 Task: Look for space in Pointe-à-Pitre, Guadeloupe from 7th July, 2023 to 14th July, 2023 for 1 adult in price range Rs.6000 to Rs.14000. Place can be shared room with 1  bedroom having 1 bed and 1 bathroom. Property type can be house, flat, guest house, hotel. Amenities needed are: wifi, washing machine. Booking option can be shelf check-in. Required host language is English.
Action: Mouse moved to (397, 53)
Screenshot: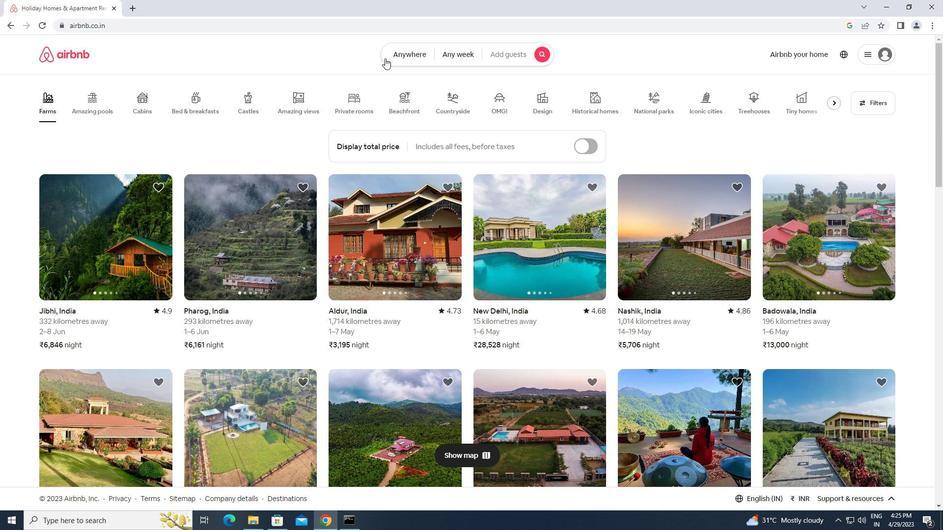 
Action: Mouse pressed left at (397, 53)
Screenshot: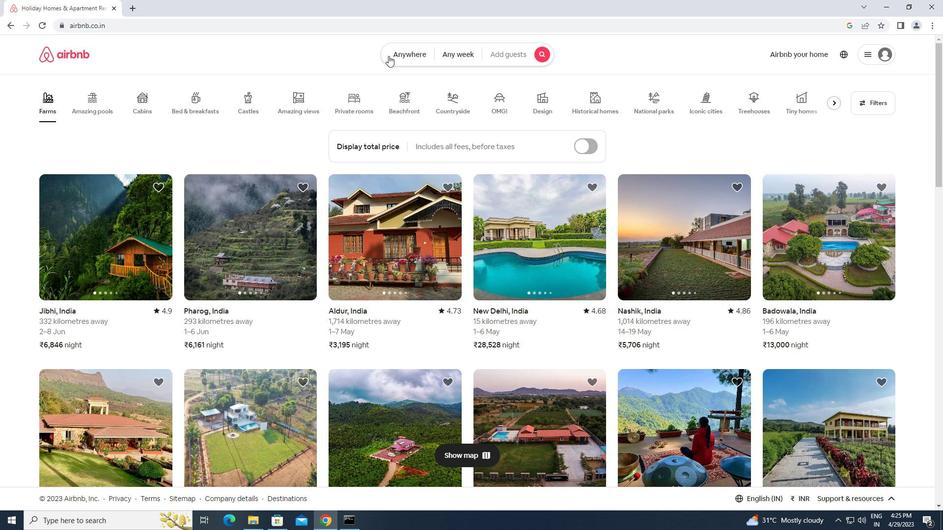 
Action: Mouse moved to (349, 88)
Screenshot: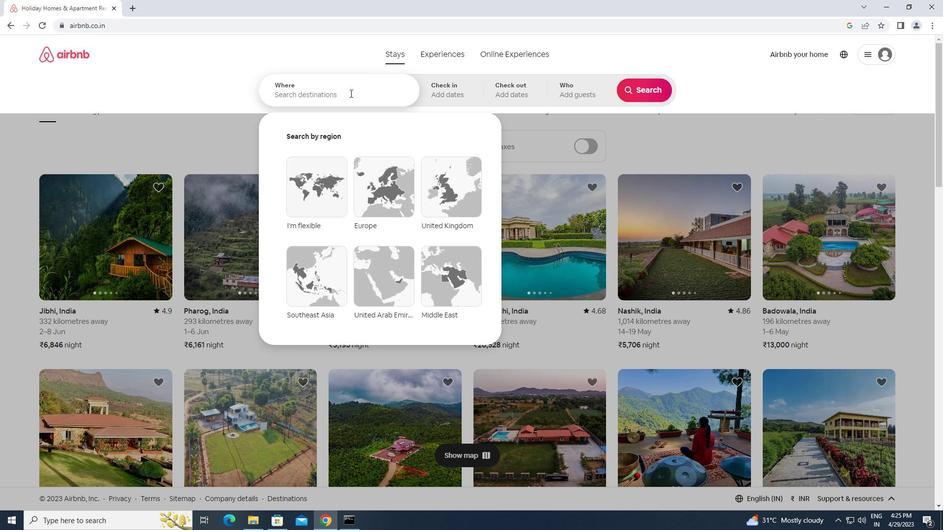 
Action: Mouse pressed left at (349, 88)
Screenshot: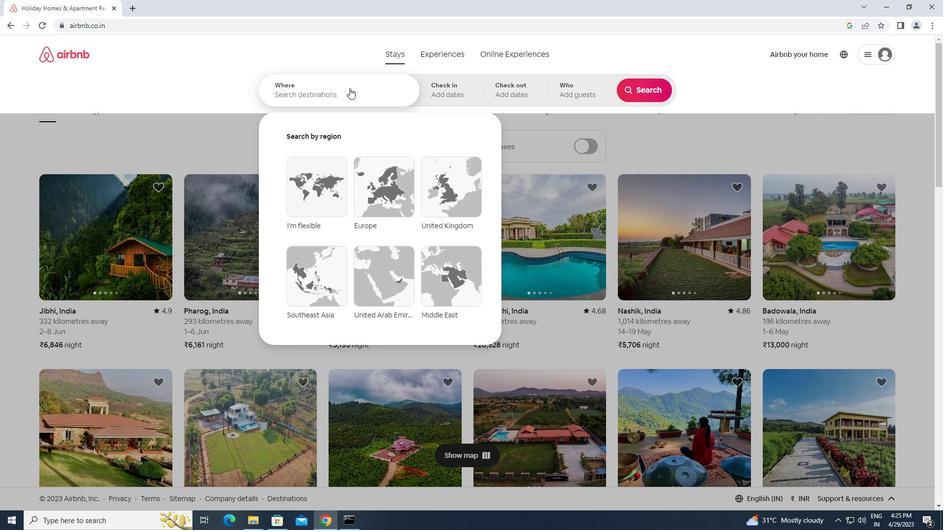 
Action: Key pressed p<Key.caps_lock>ointe-a-<Key.caps_lock>p<Key.caps_lock>itre,<Key.space><Key.caps_lock>g<Key.caps_lock>uadeloupe<Key.enter>
Screenshot: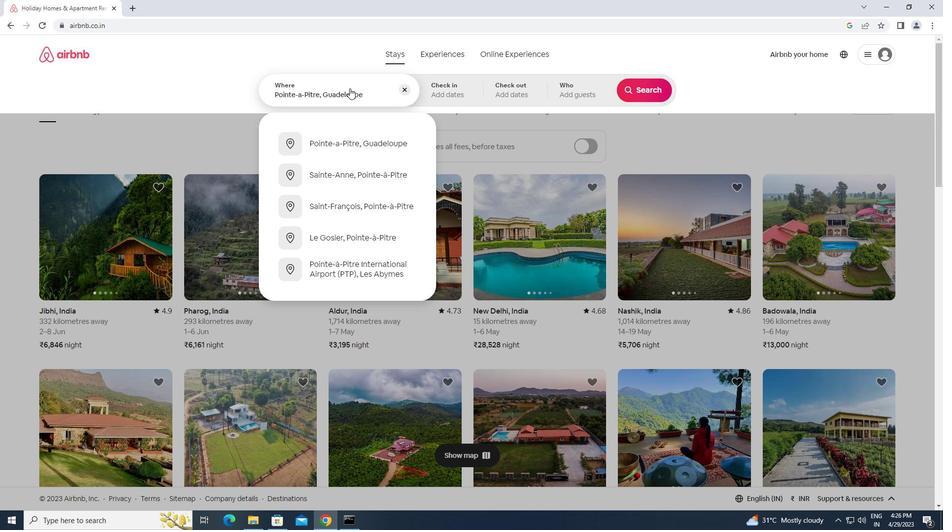 
Action: Mouse moved to (637, 166)
Screenshot: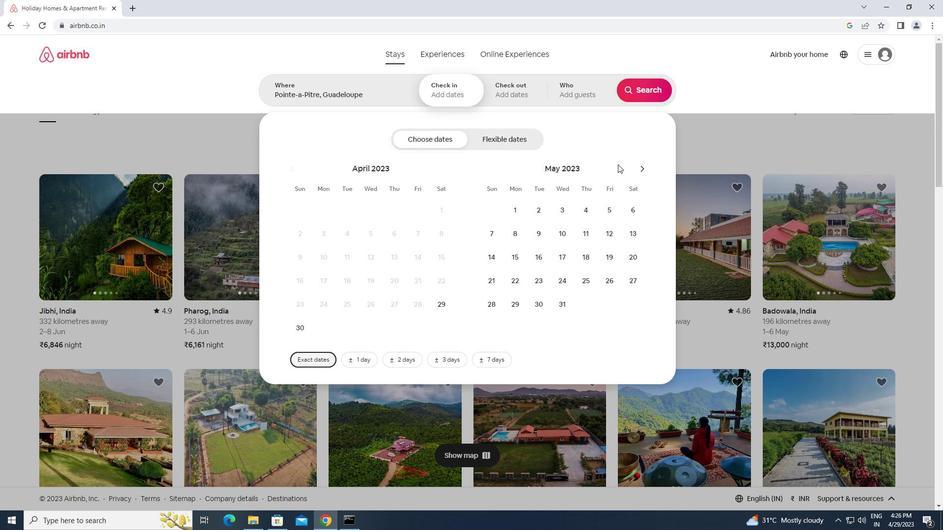 
Action: Mouse pressed left at (637, 166)
Screenshot: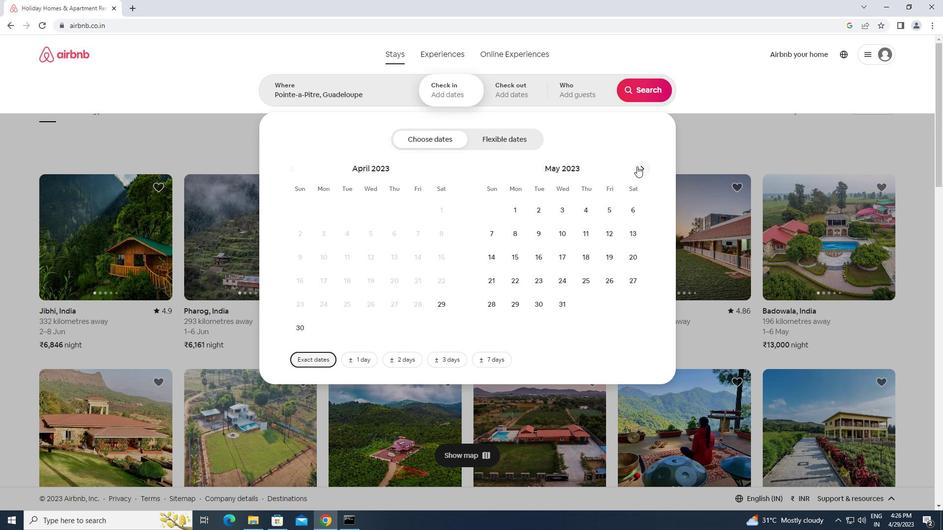 
Action: Mouse pressed left at (637, 166)
Screenshot: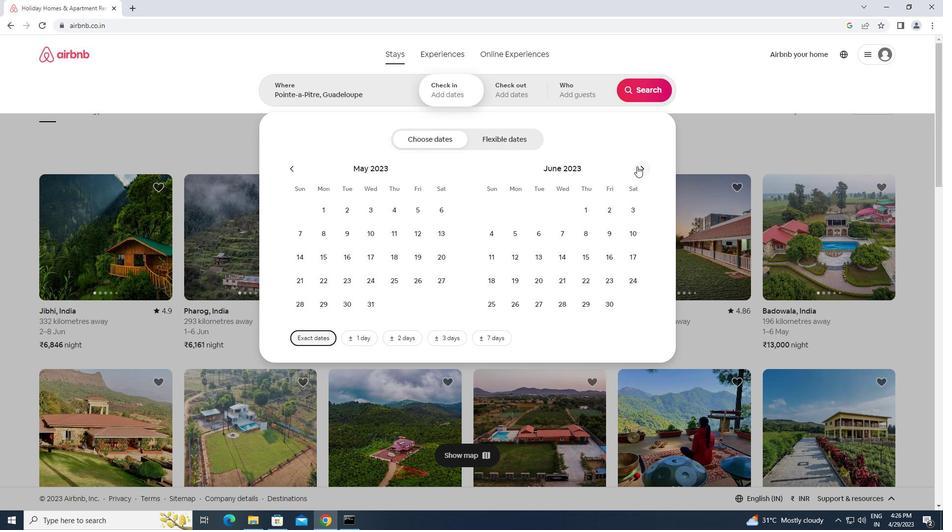 
Action: Mouse moved to (613, 232)
Screenshot: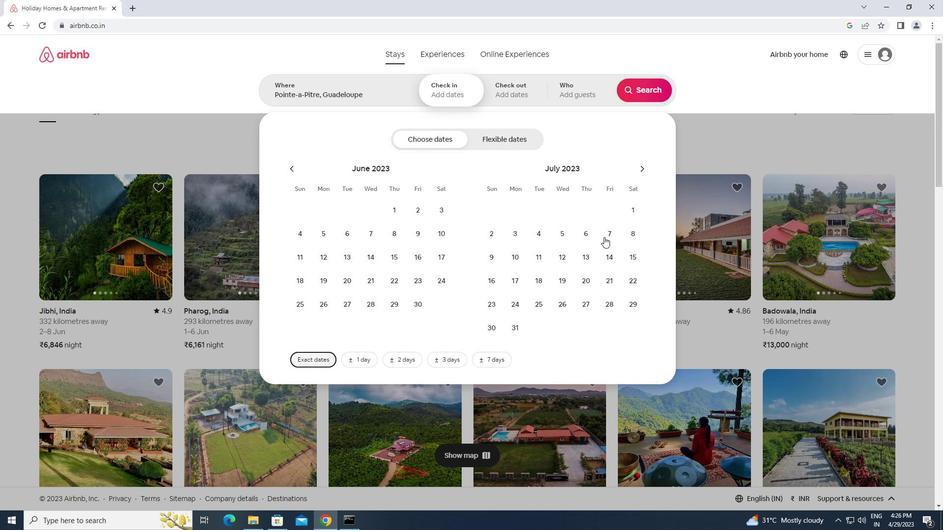 
Action: Mouse pressed left at (613, 232)
Screenshot: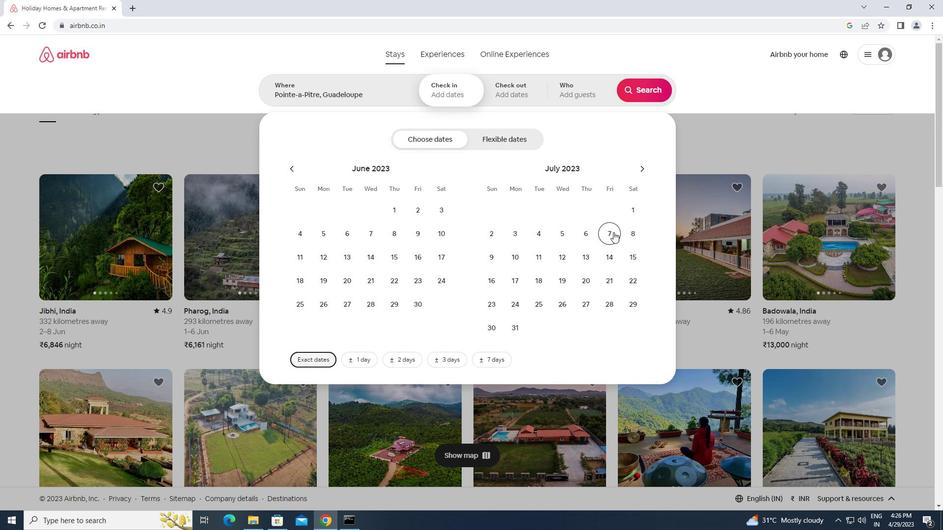 
Action: Mouse moved to (604, 258)
Screenshot: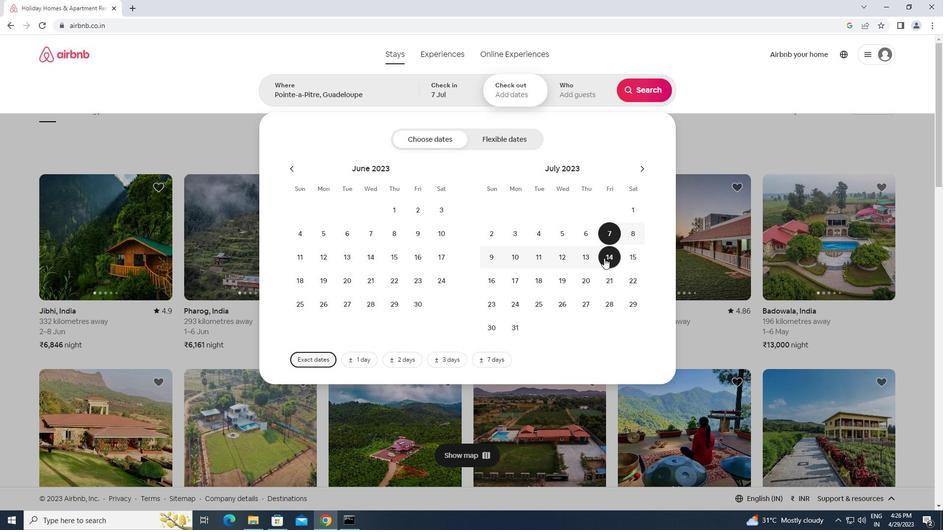 
Action: Mouse pressed left at (604, 258)
Screenshot: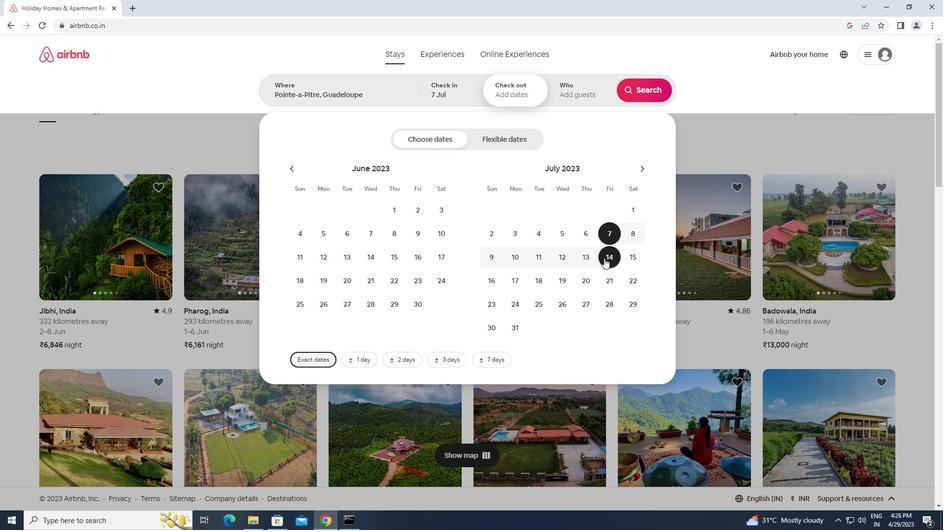 
Action: Mouse moved to (586, 89)
Screenshot: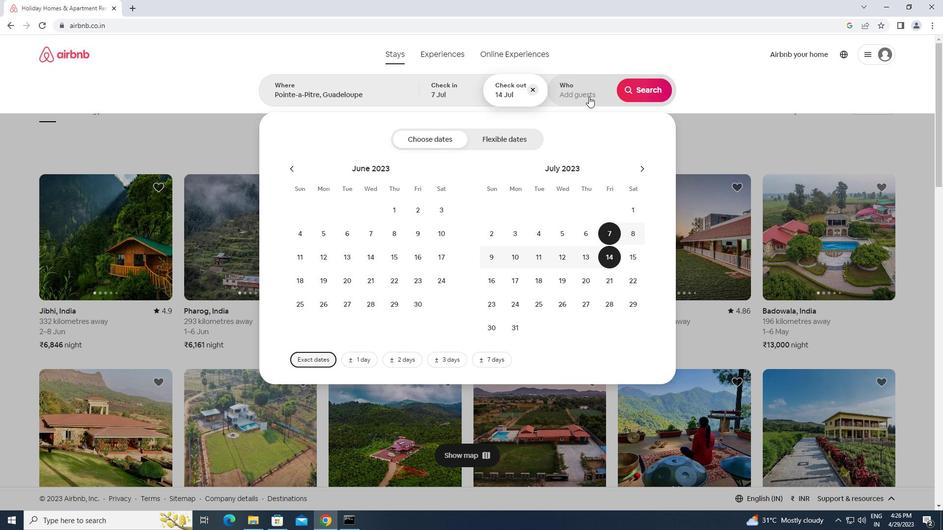 
Action: Mouse pressed left at (586, 89)
Screenshot: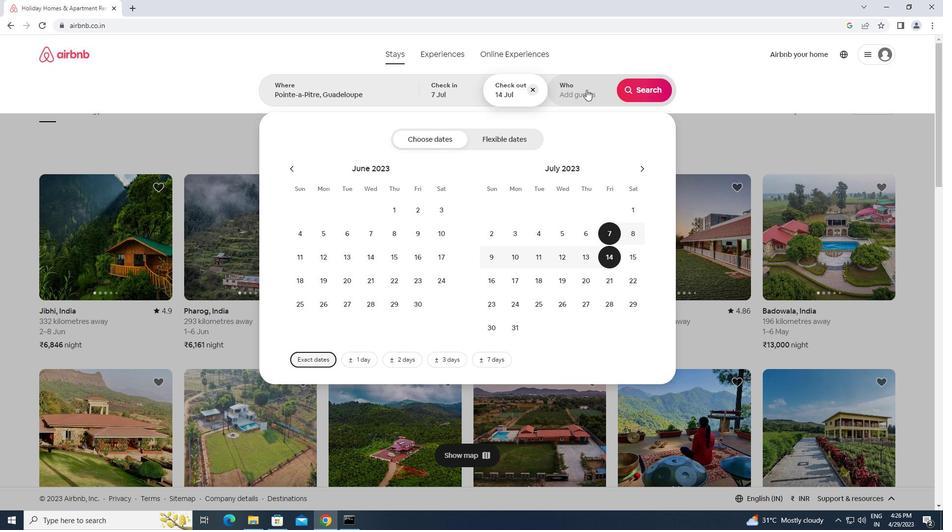 
Action: Mouse moved to (645, 141)
Screenshot: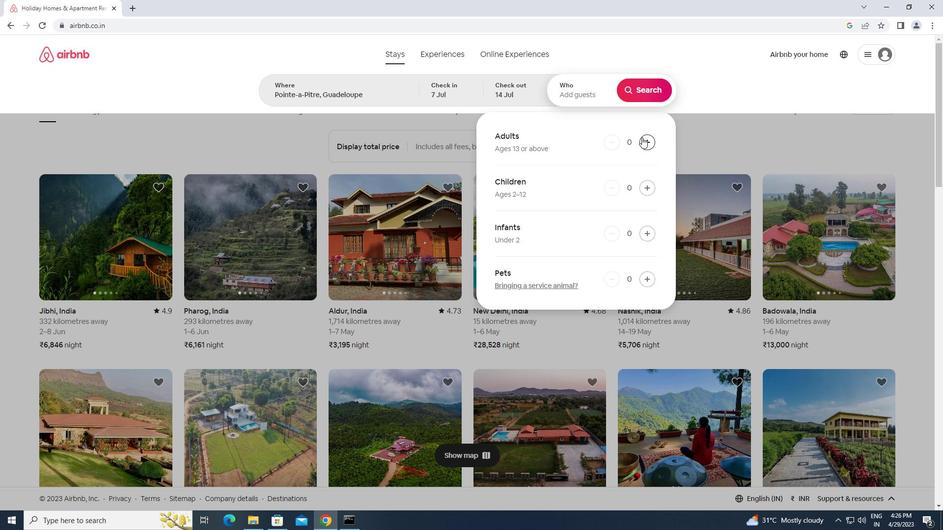 
Action: Mouse pressed left at (645, 141)
Screenshot: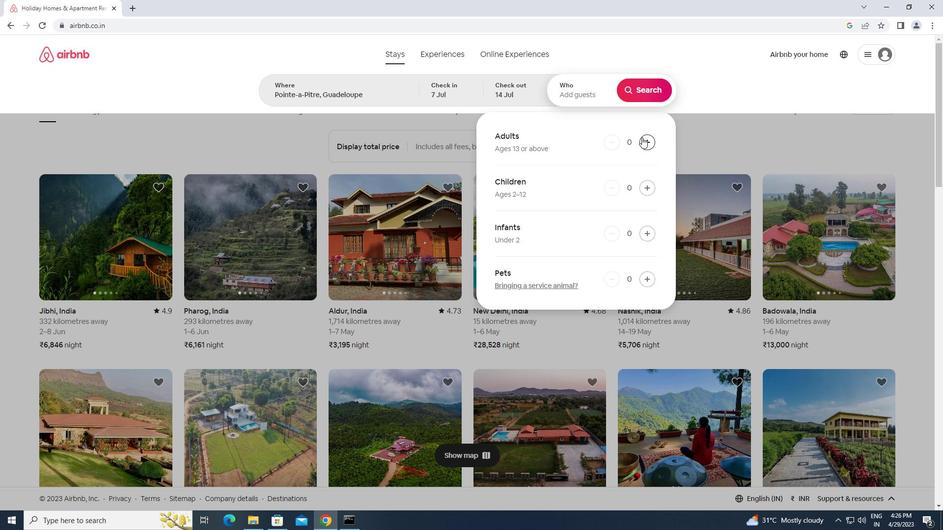
Action: Mouse moved to (641, 89)
Screenshot: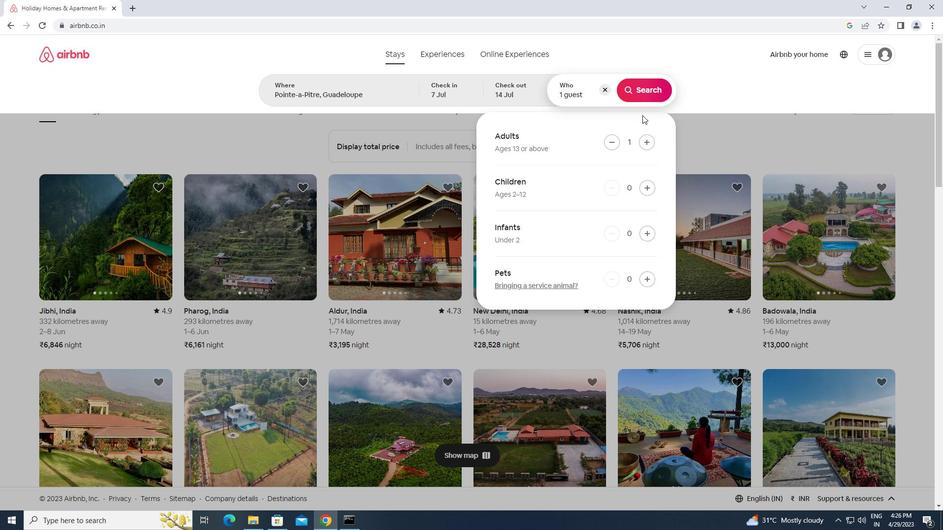 
Action: Mouse pressed left at (641, 89)
Screenshot: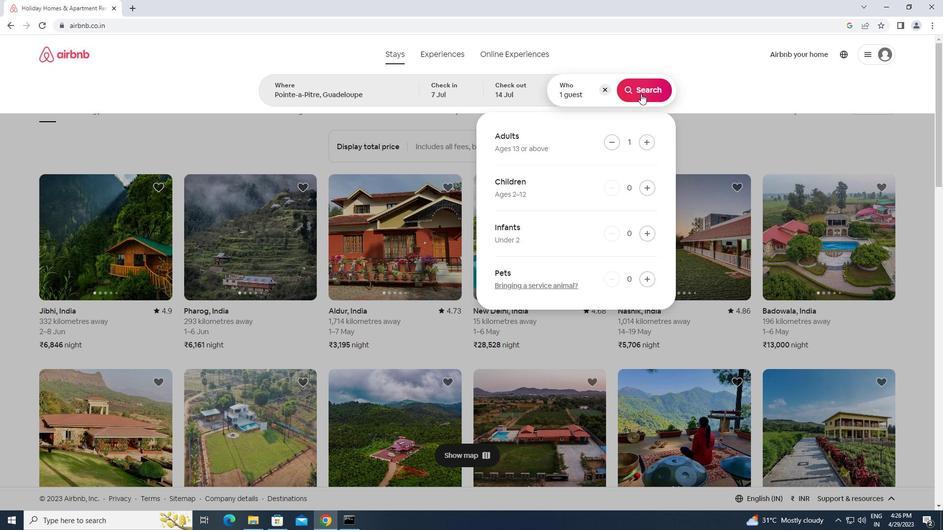 
Action: Mouse moved to (899, 97)
Screenshot: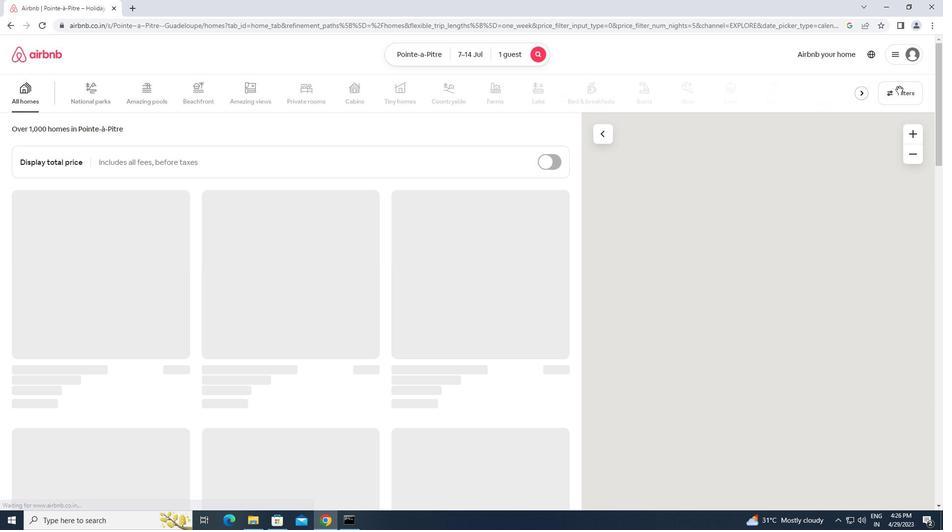 
Action: Mouse pressed left at (899, 97)
Screenshot: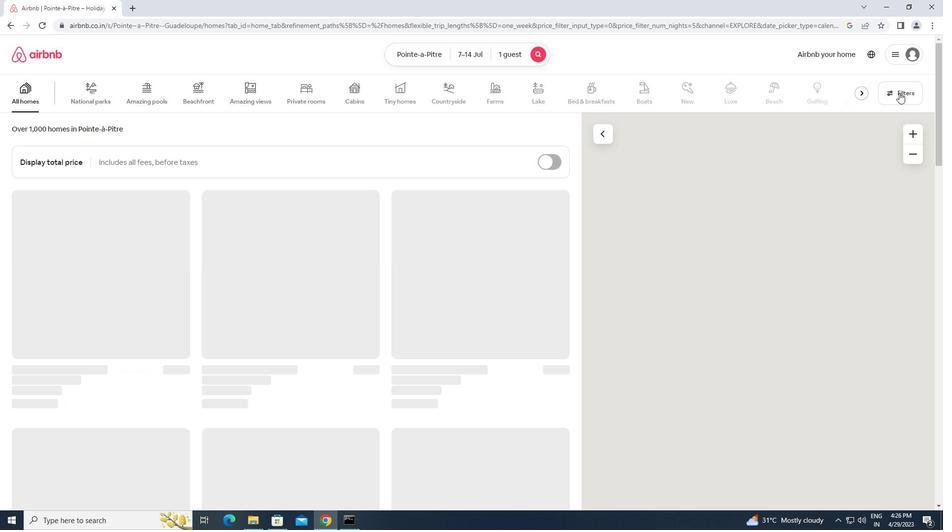 
Action: Mouse moved to (342, 218)
Screenshot: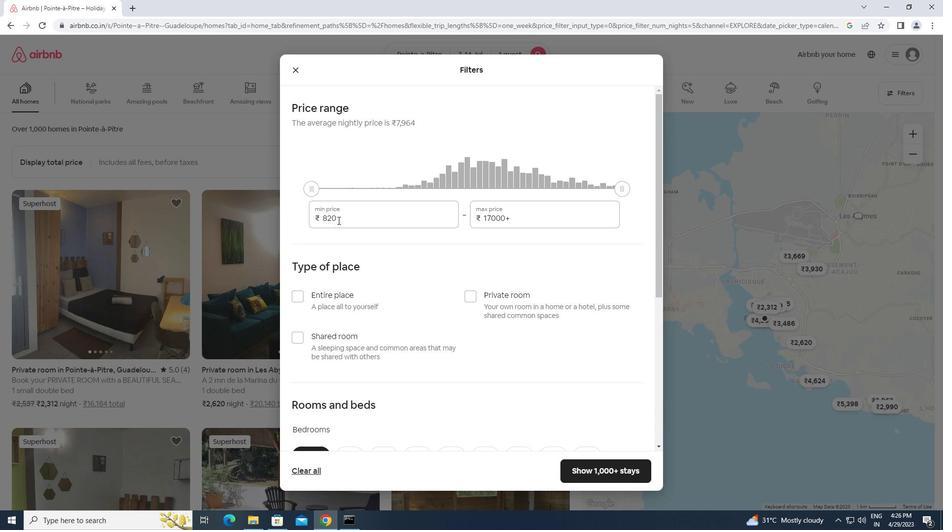 
Action: Mouse pressed left at (342, 218)
Screenshot: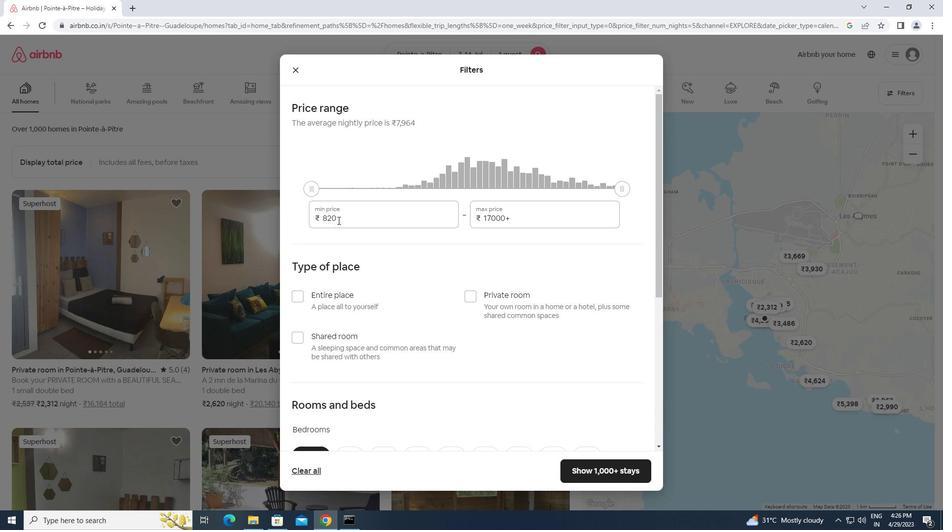 
Action: Mouse moved to (312, 223)
Screenshot: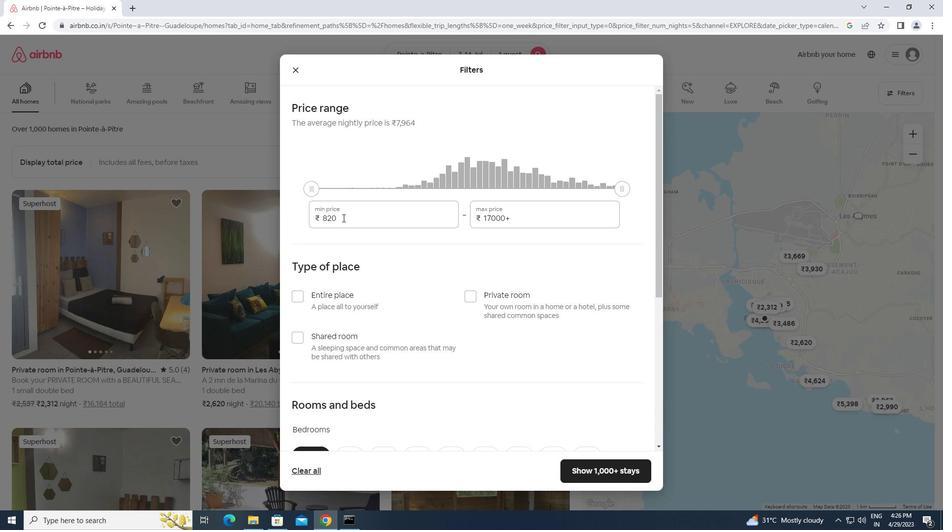 
Action: Key pressed 6000<Key.tab><Key.backspace>14000
Screenshot: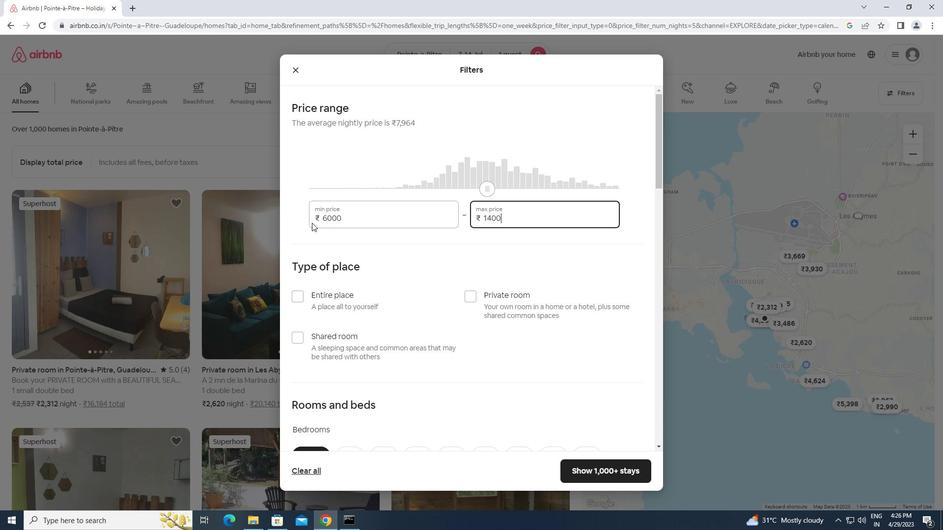 
Action: Mouse moved to (448, 263)
Screenshot: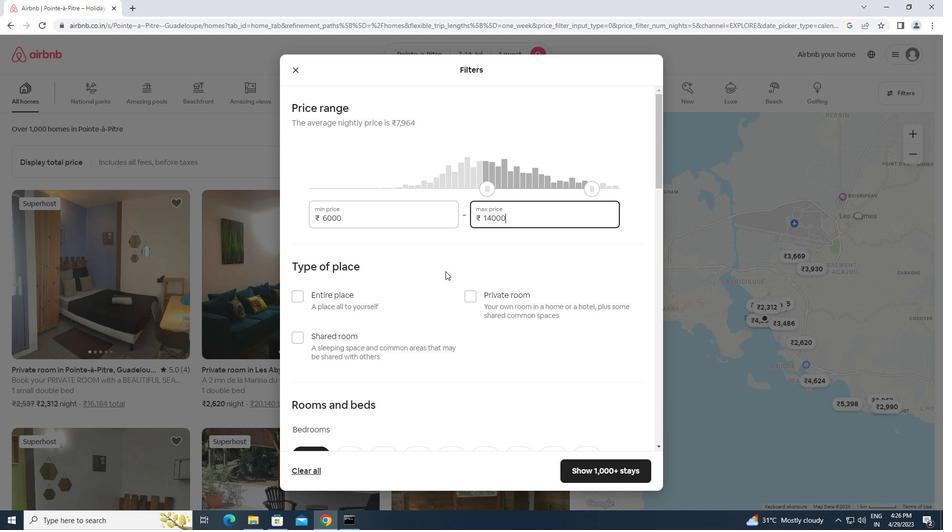
Action: Mouse pressed left at (448, 263)
Screenshot: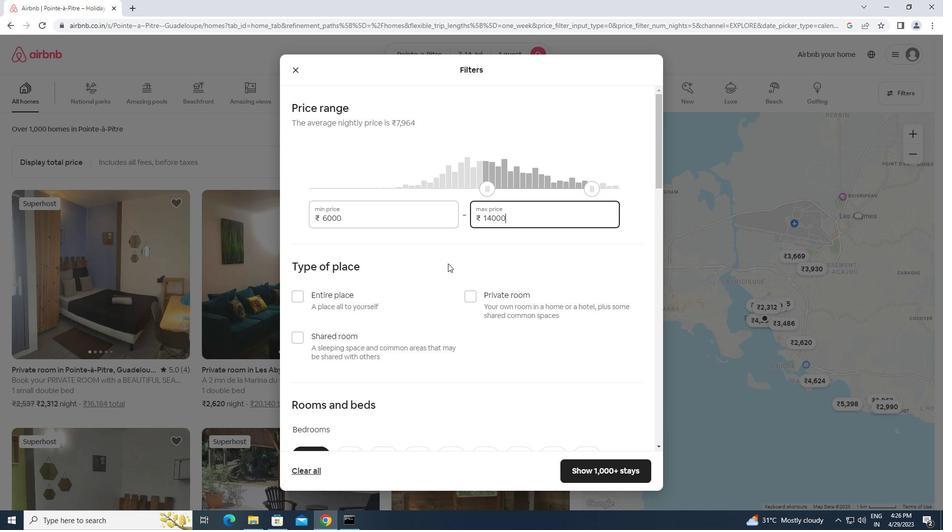 
Action: Mouse moved to (300, 335)
Screenshot: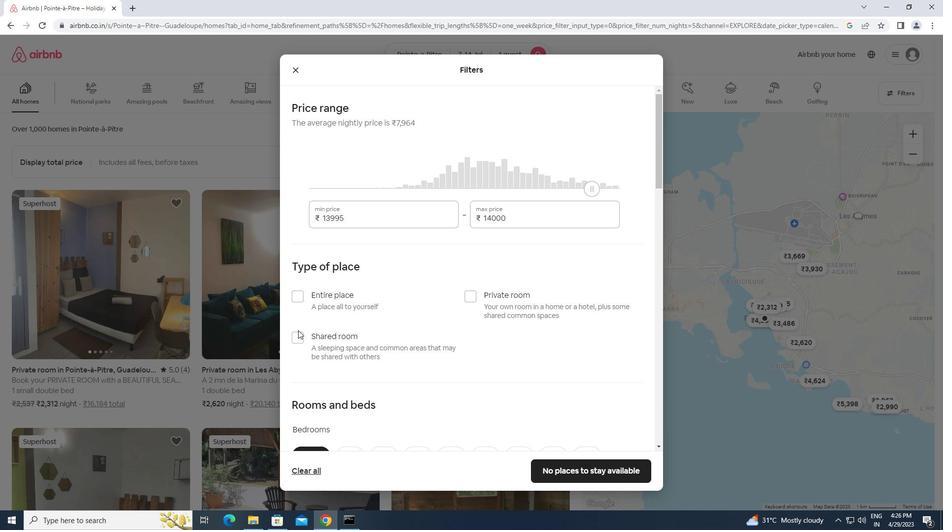 
Action: Mouse pressed left at (300, 335)
Screenshot: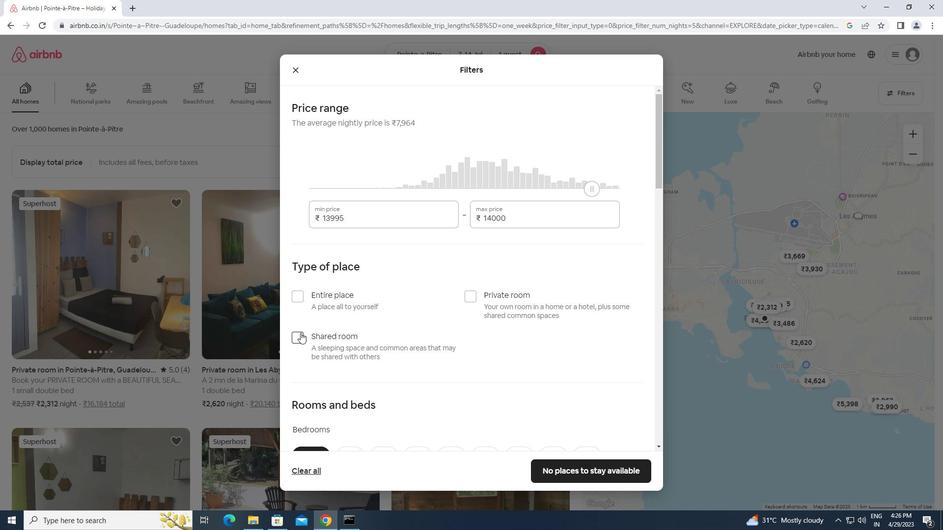 
Action: Mouse moved to (441, 353)
Screenshot: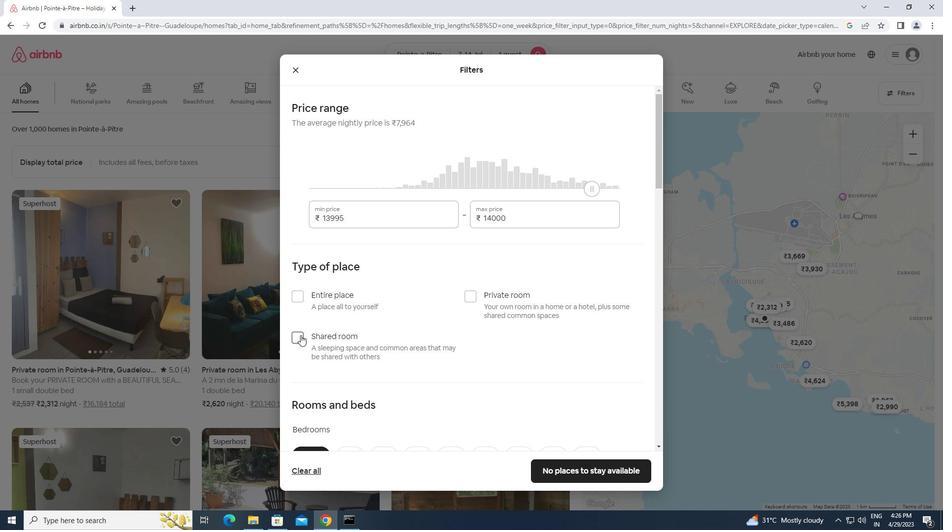 
Action: Mouse scrolled (441, 352) with delta (0, 0)
Screenshot: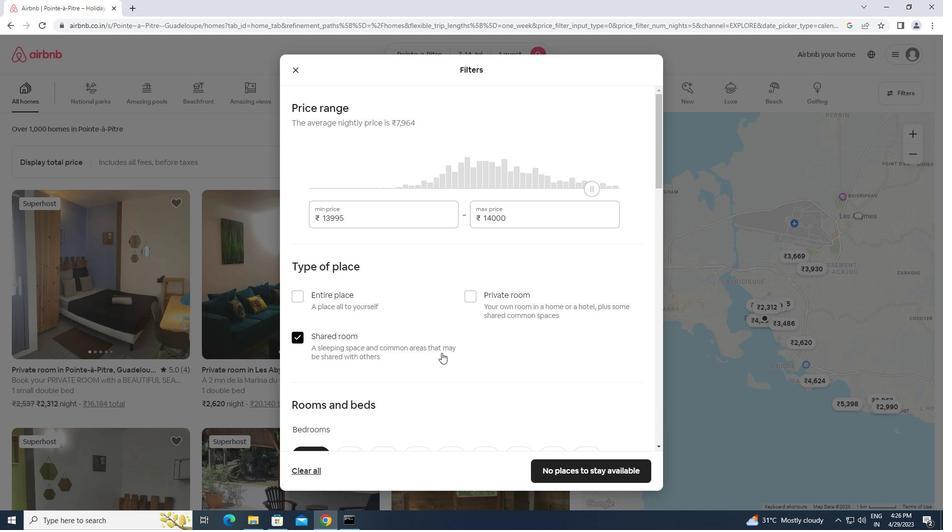 
Action: Mouse scrolled (441, 352) with delta (0, 0)
Screenshot: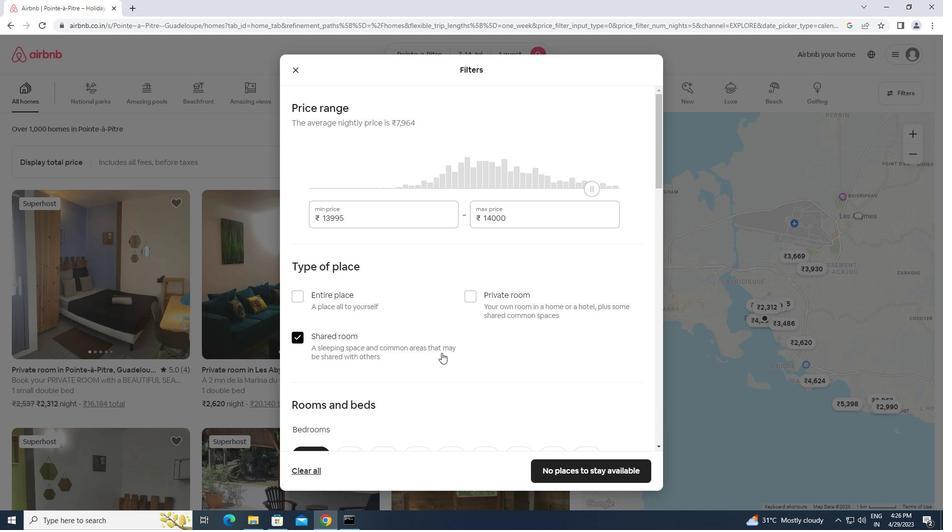 
Action: Mouse scrolled (441, 352) with delta (0, 0)
Screenshot: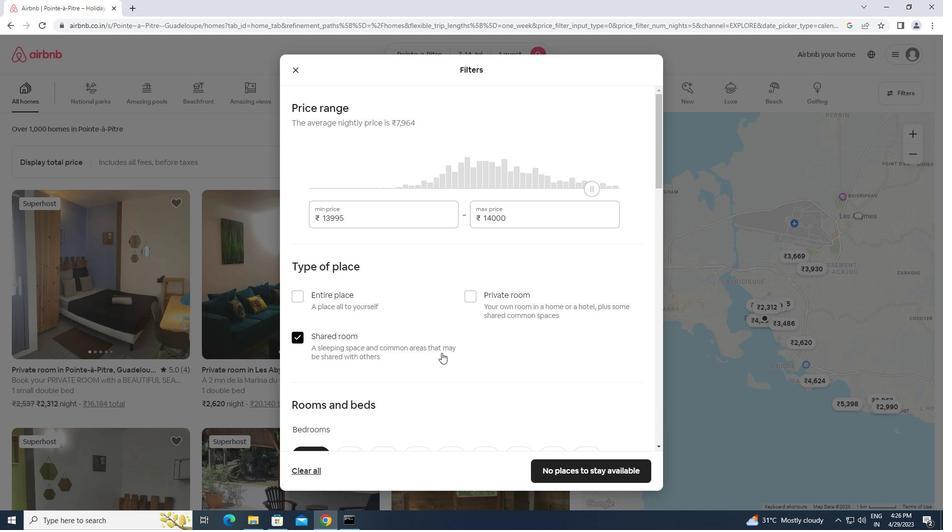 
Action: Mouse moved to (352, 312)
Screenshot: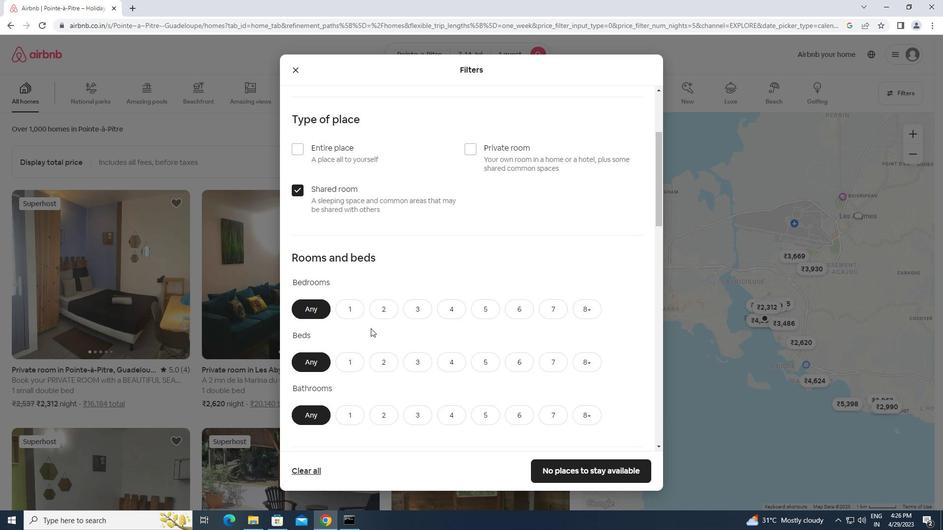 
Action: Mouse pressed left at (352, 312)
Screenshot: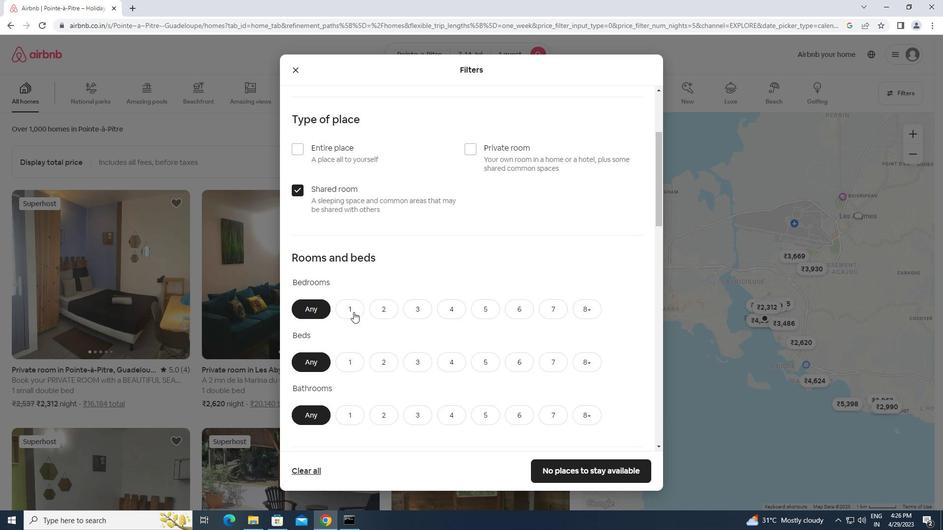 
Action: Mouse moved to (349, 355)
Screenshot: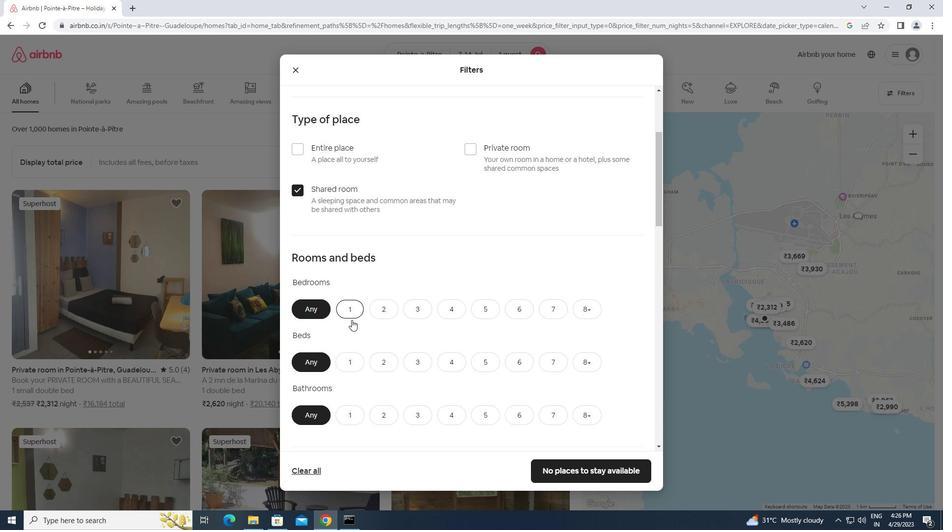 
Action: Mouse pressed left at (349, 355)
Screenshot: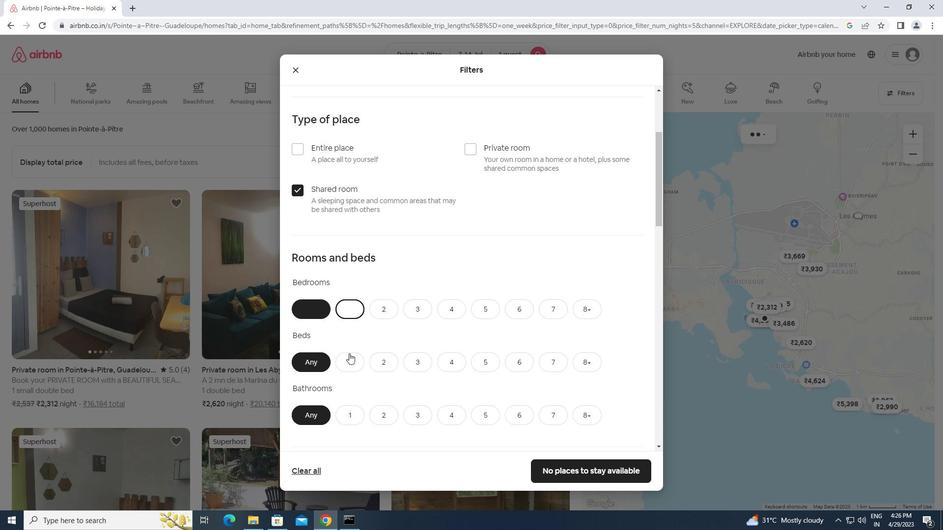 
Action: Mouse moved to (353, 410)
Screenshot: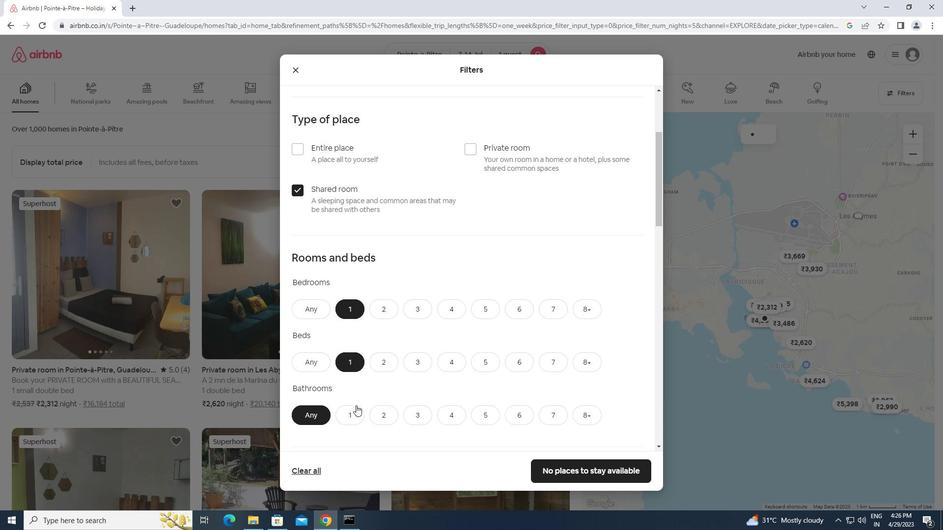 
Action: Mouse pressed left at (353, 410)
Screenshot: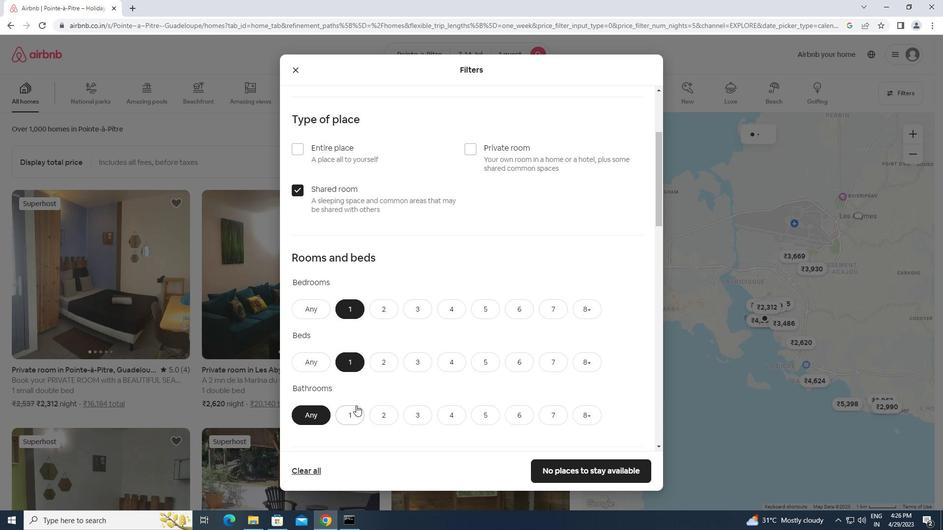 
Action: Mouse moved to (353, 413)
Screenshot: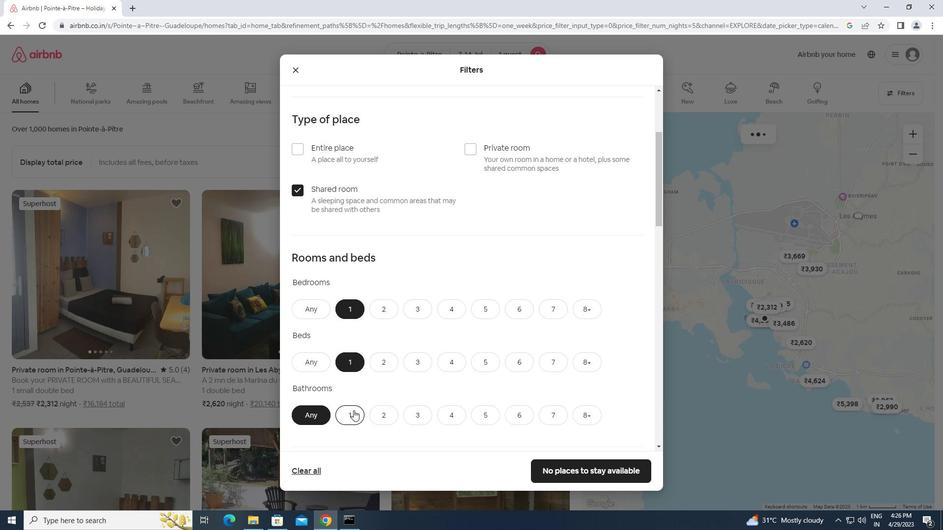 
Action: Mouse scrolled (353, 413) with delta (0, 0)
Screenshot: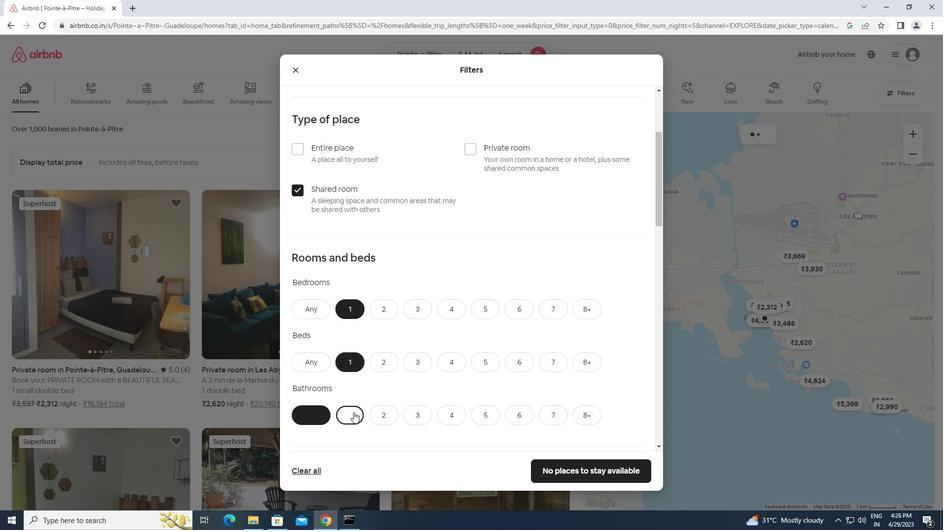 
Action: Mouse scrolled (353, 413) with delta (0, 0)
Screenshot: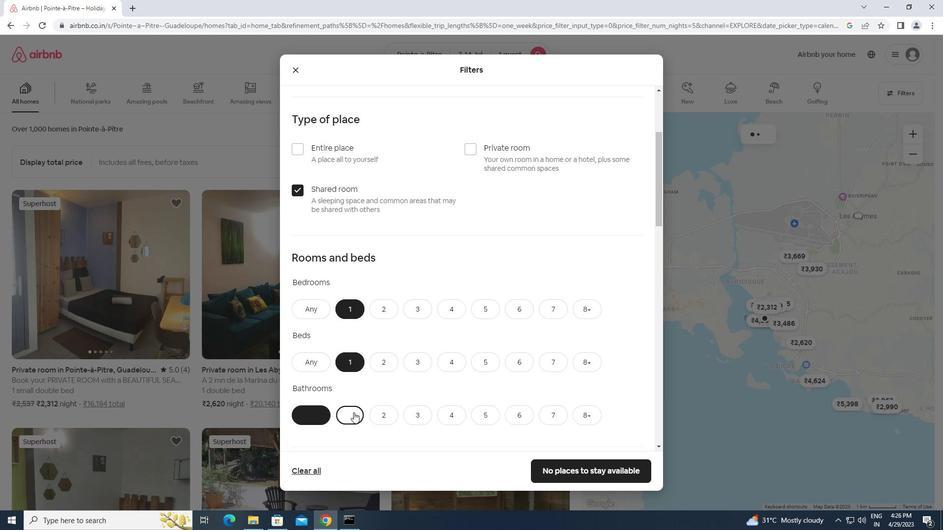 
Action: Mouse scrolled (353, 413) with delta (0, 0)
Screenshot: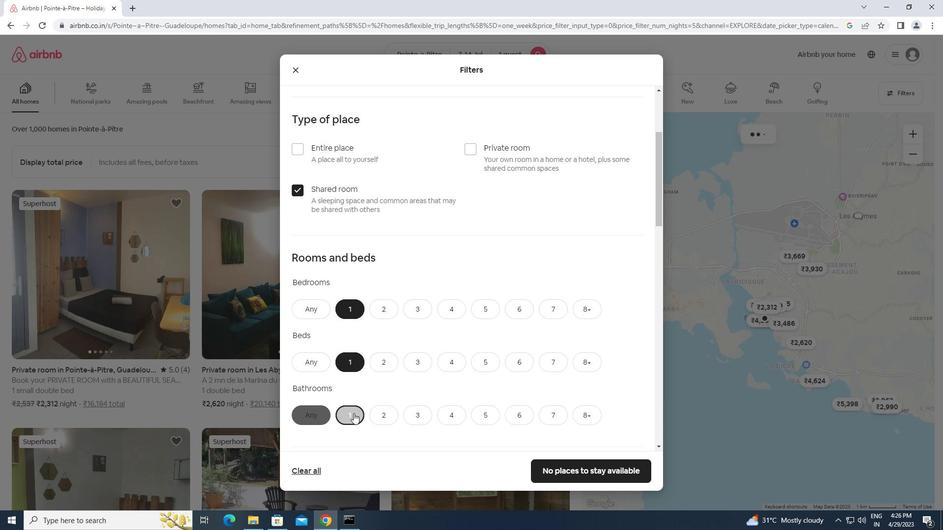 
Action: Mouse moved to (329, 374)
Screenshot: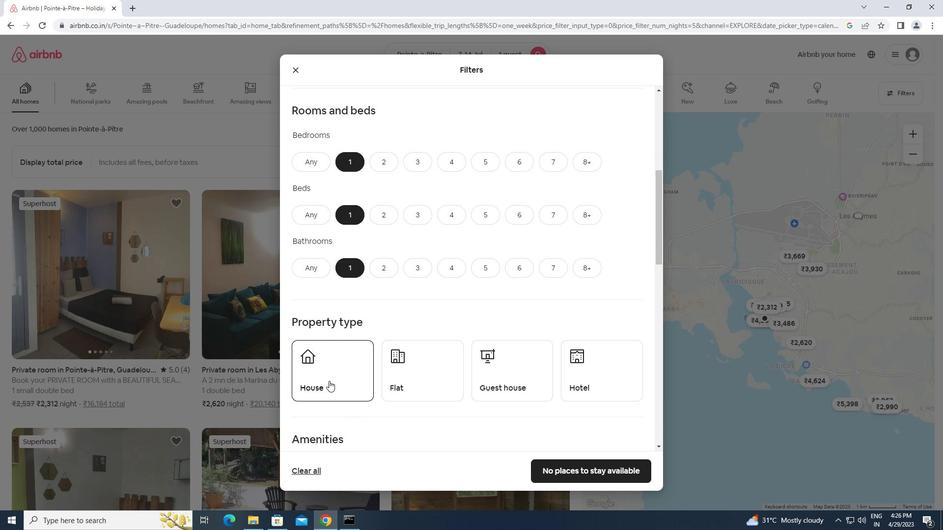 
Action: Mouse pressed left at (329, 374)
Screenshot: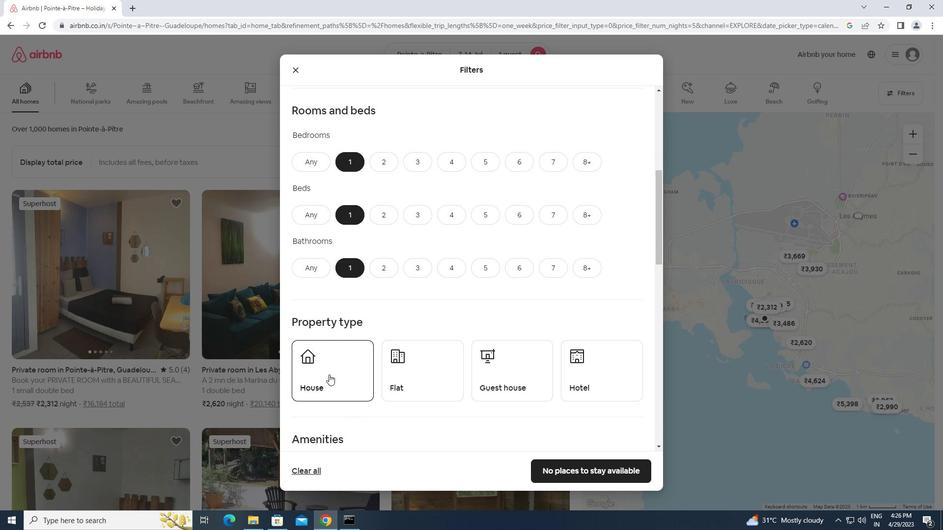 
Action: Mouse moved to (431, 364)
Screenshot: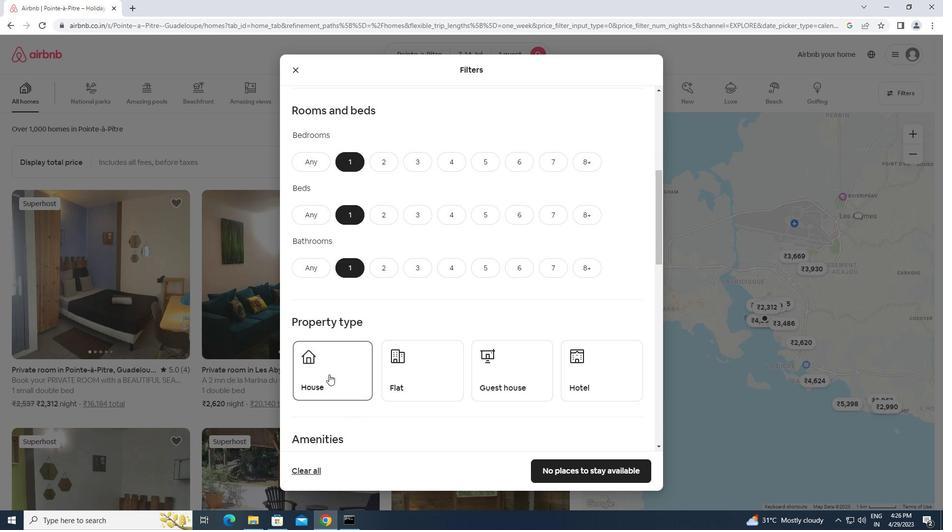 
Action: Mouse pressed left at (431, 364)
Screenshot: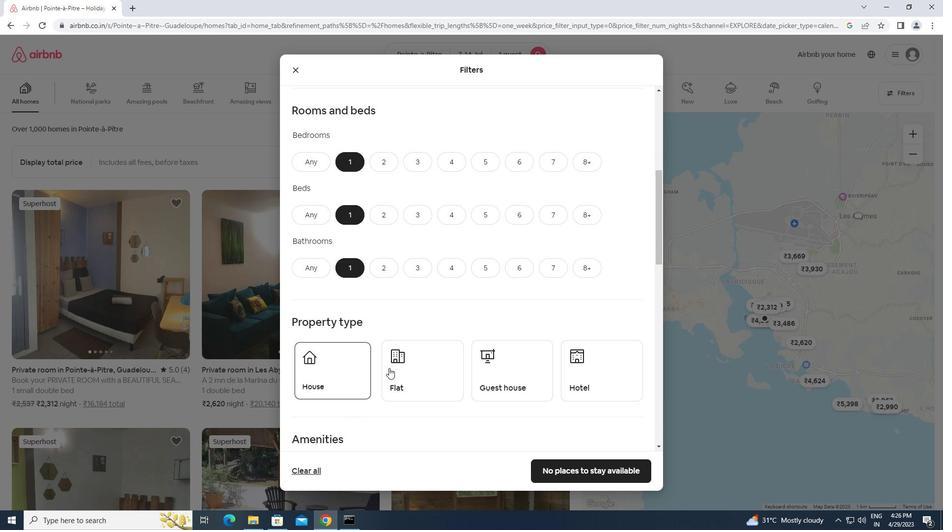 
Action: Mouse moved to (509, 364)
Screenshot: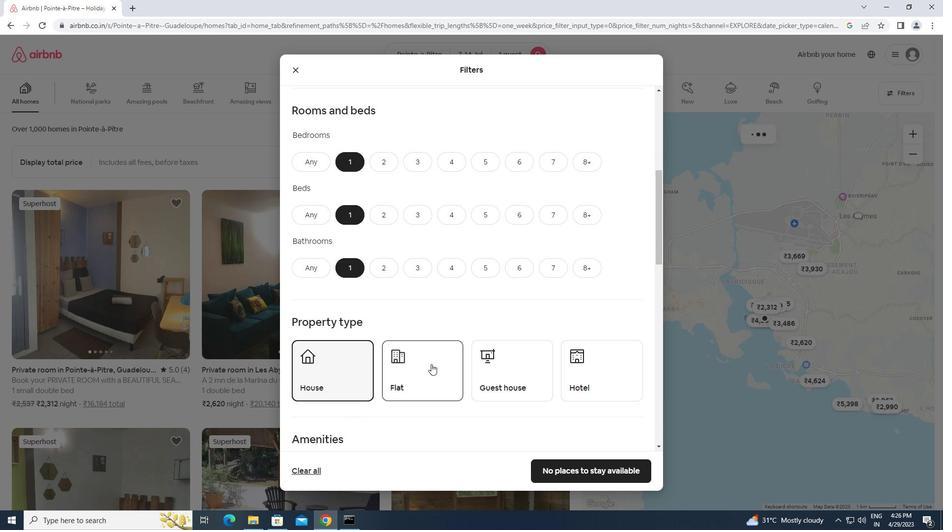 
Action: Mouse pressed left at (509, 364)
Screenshot: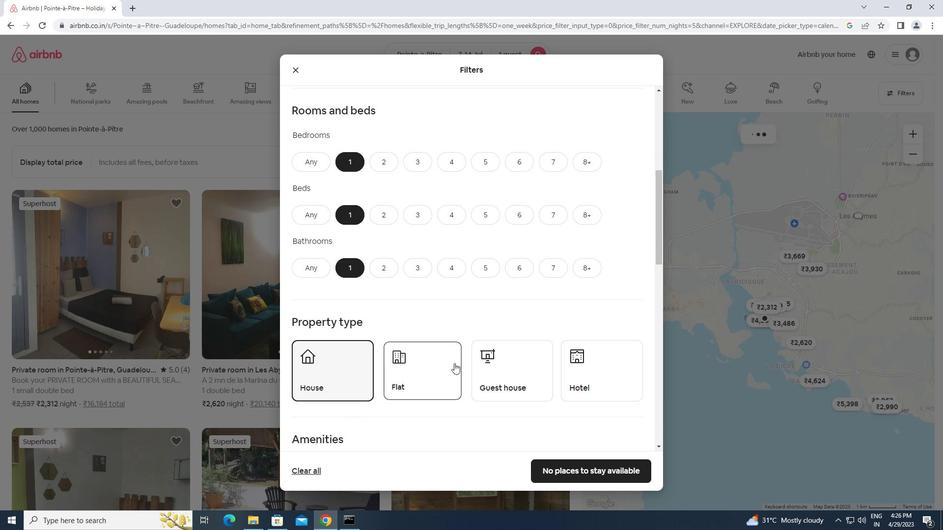 
Action: Mouse moved to (638, 364)
Screenshot: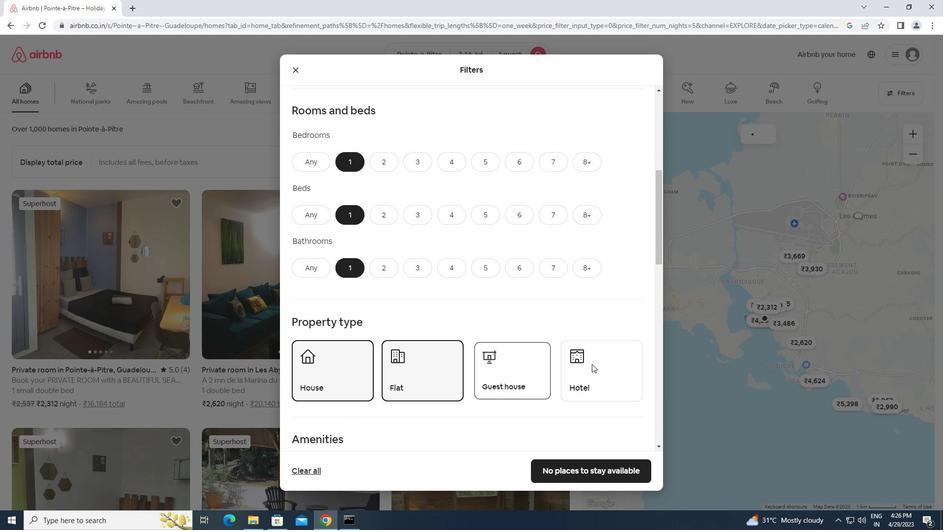 
Action: Mouse pressed left at (638, 364)
Screenshot: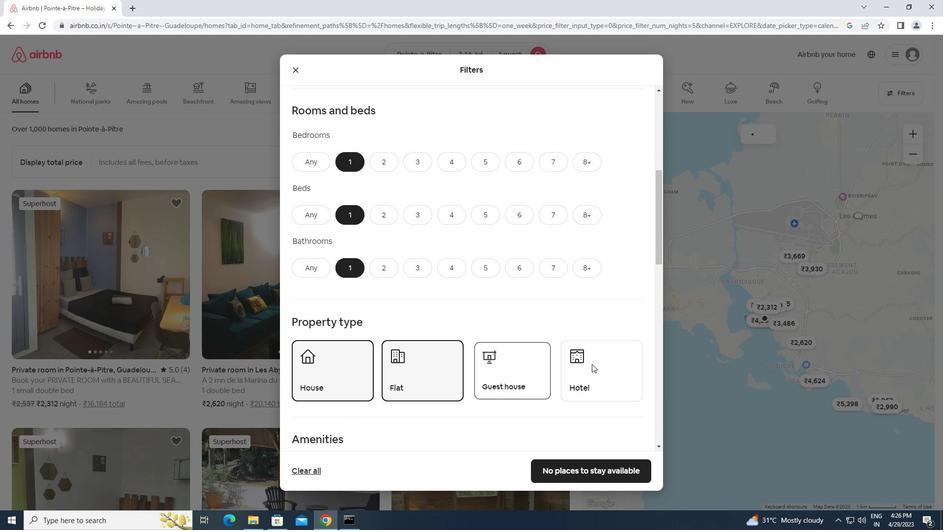 
Action: Mouse moved to (351, 437)
Screenshot: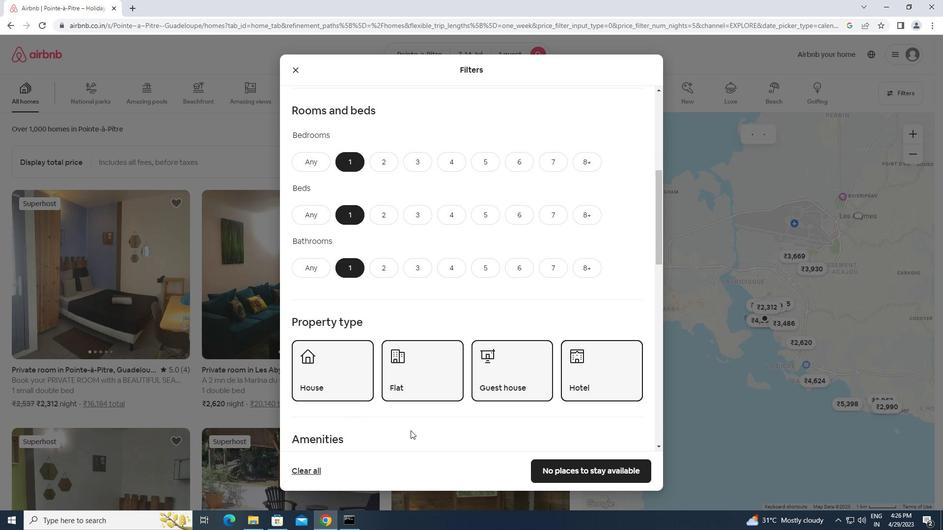 
Action: Mouse scrolled (351, 436) with delta (0, 0)
Screenshot: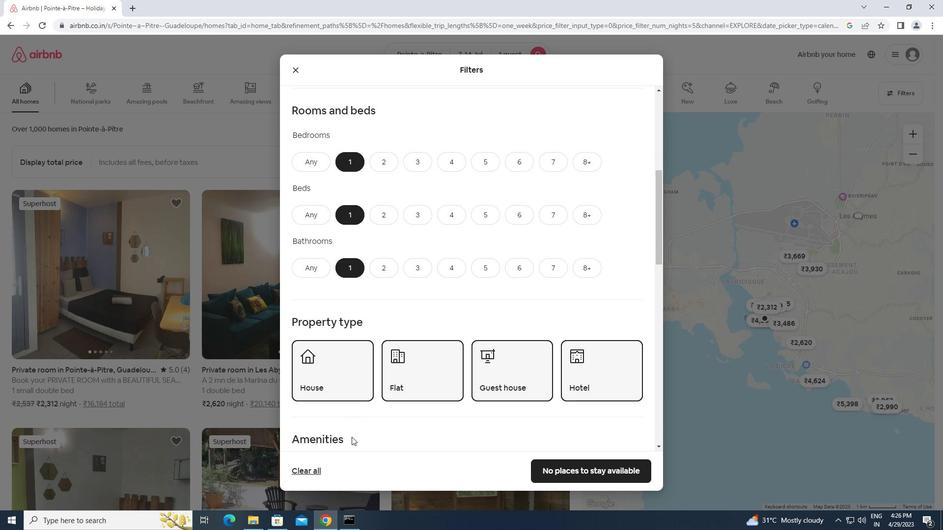
Action: Mouse scrolled (351, 436) with delta (0, 0)
Screenshot: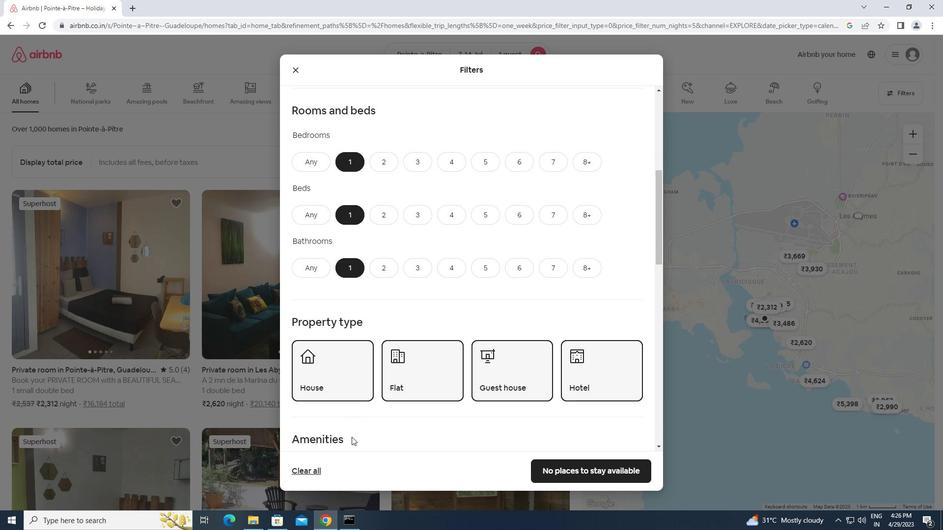 
Action: Mouse scrolled (351, 436) with delta (0, 0)
Screenshot: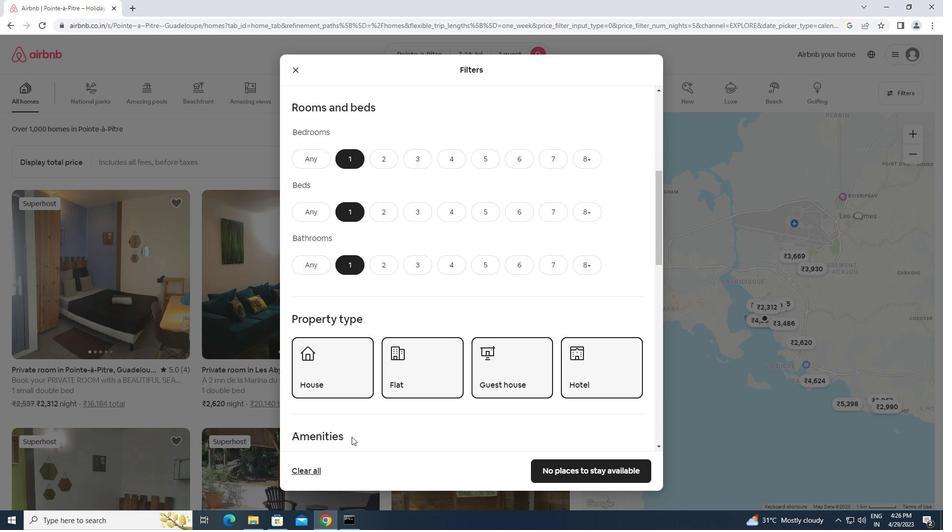 
Action: Mouse moved to (297, 365)
Screenshot: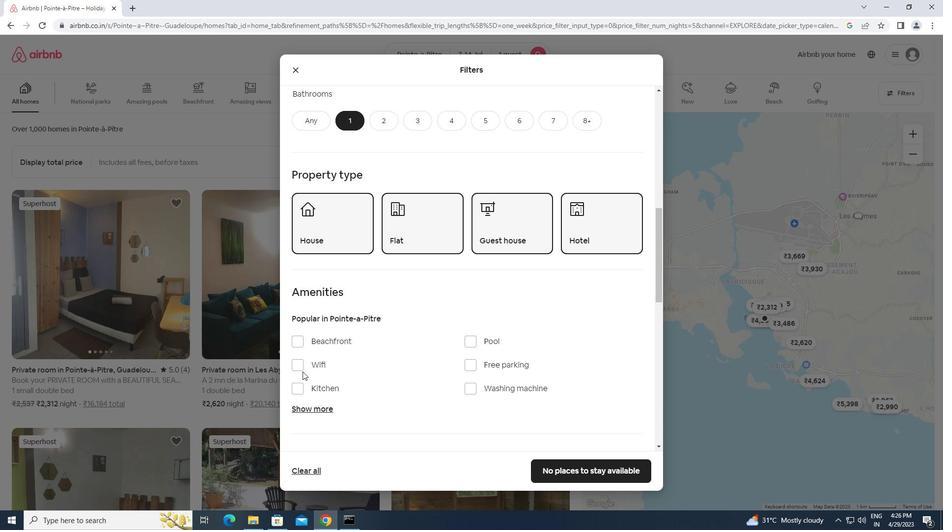 
Action: Mouse pressed left at (297, 365)
Screenshot: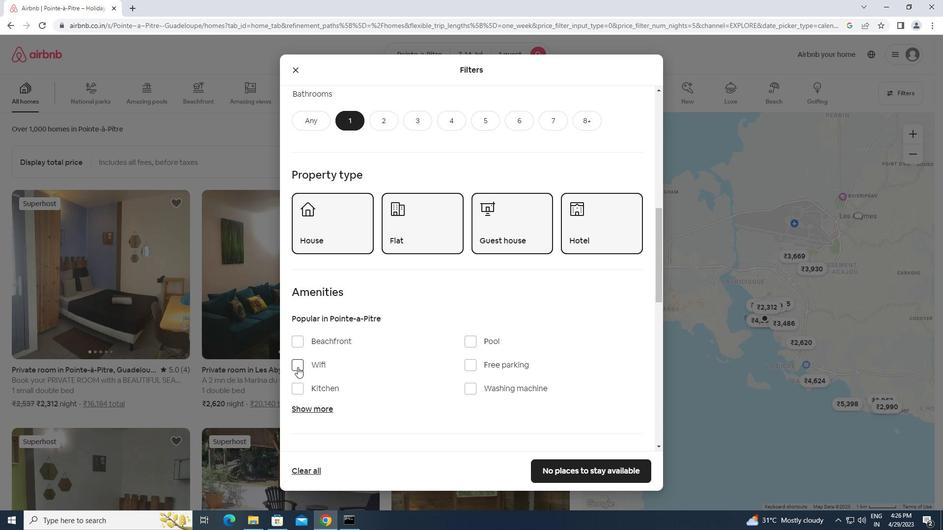 
Action: Mouse moved to (472, 391)
Screenshot: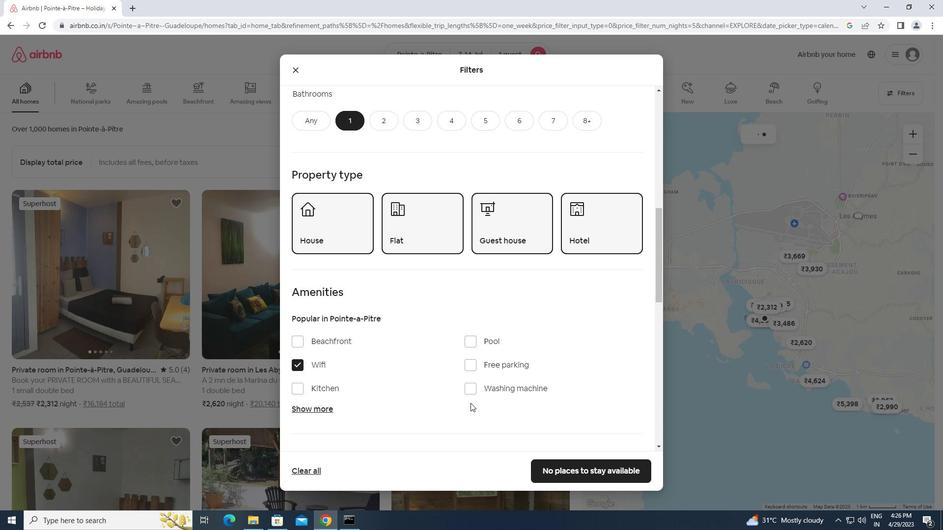 
Action: Mouse pressed left at (472, 391)
Screenshot: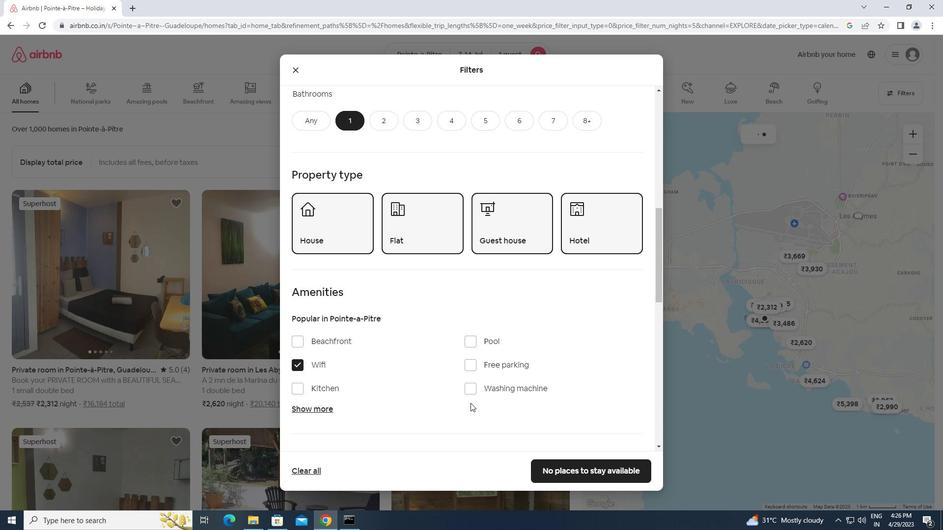 
Action: Mouse moved to (428, 430)
Screenshot: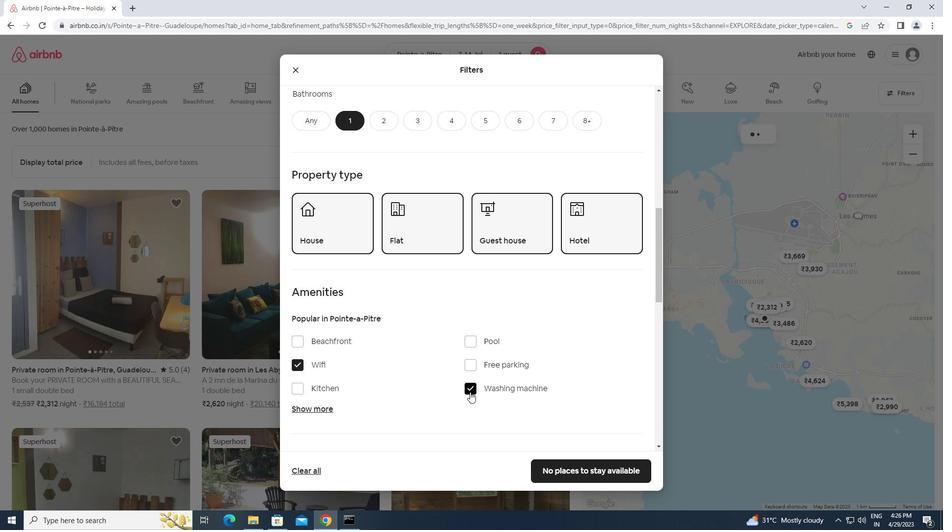 
Action: Mouse scrolled (428, 429) with delta (0, 0)
Screenshot: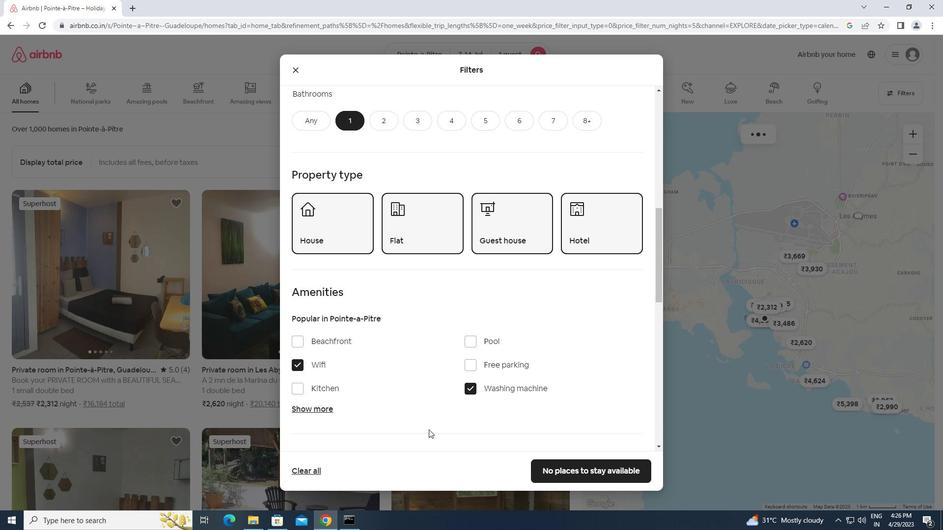 
Action: Mouse scrolled (428, 429) with delta (0, 0)
Screenshot: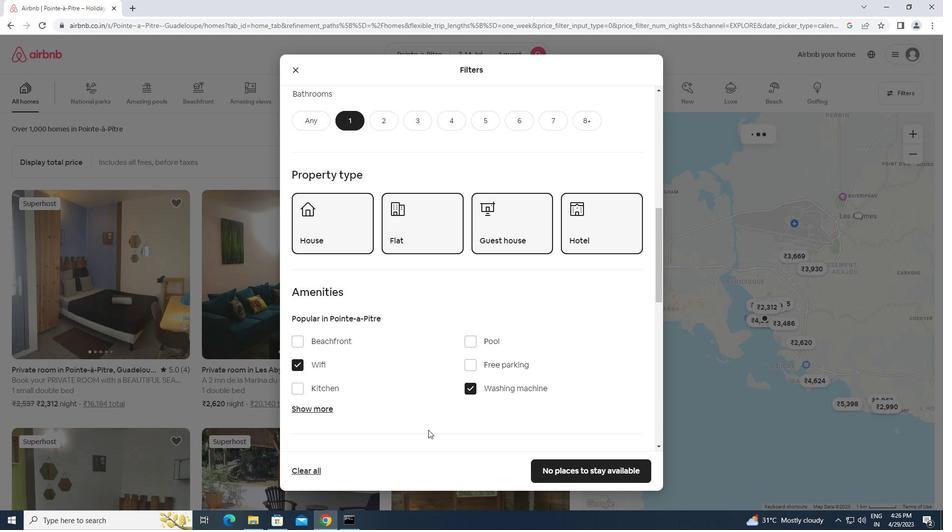 
Action: Mouse scrolled (428, 429) with delta (0, 0)
Screenshot: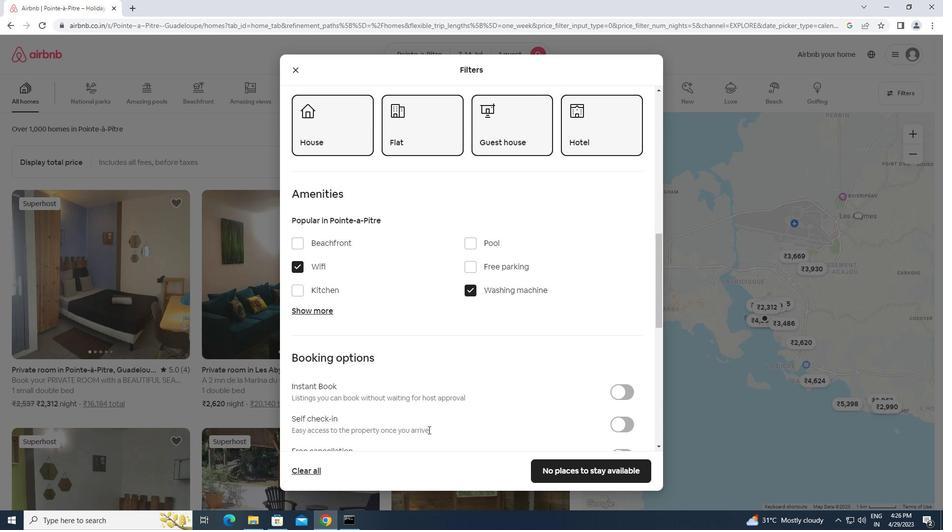 
Action: Mouse scrolled (428, 429) with delta (0, 0)
Screenshot: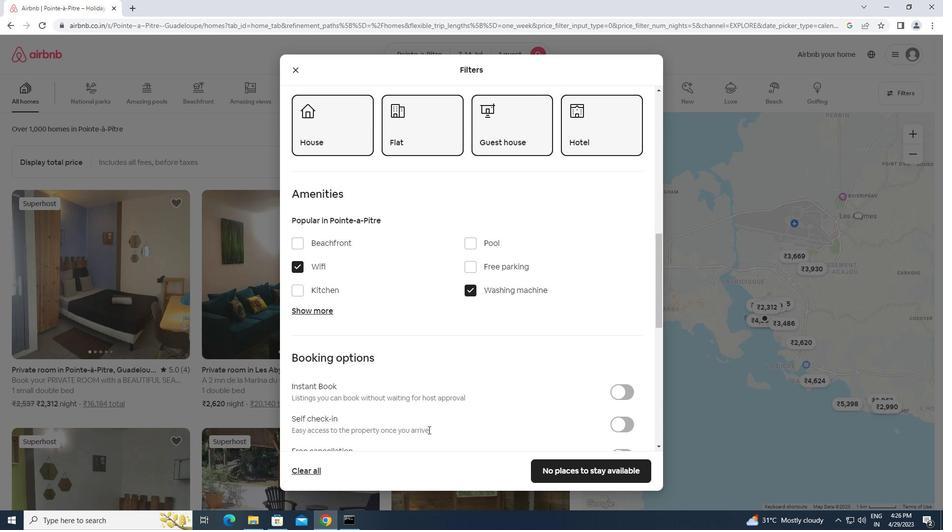 
Action: Mouse moved to (621, 325)
Screenshot: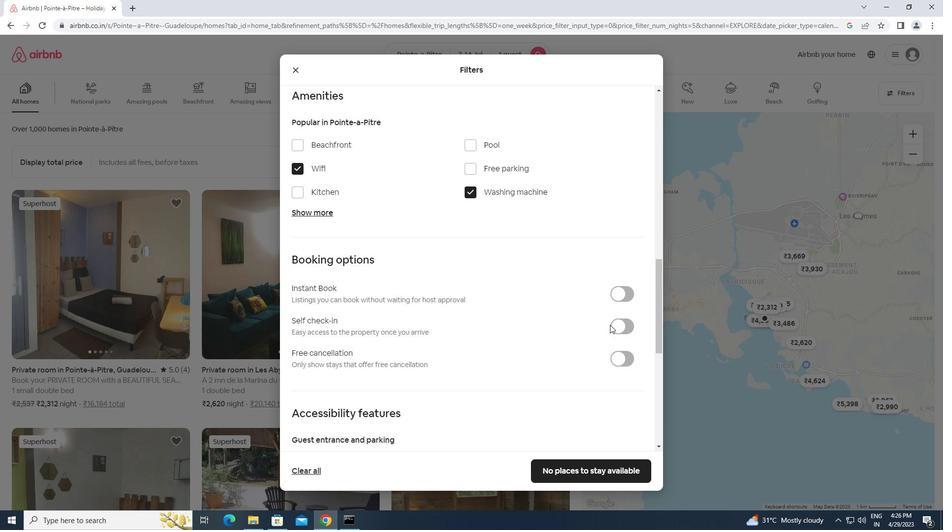 
Action: Mouse pressed left at (621, 325)
Screenshot: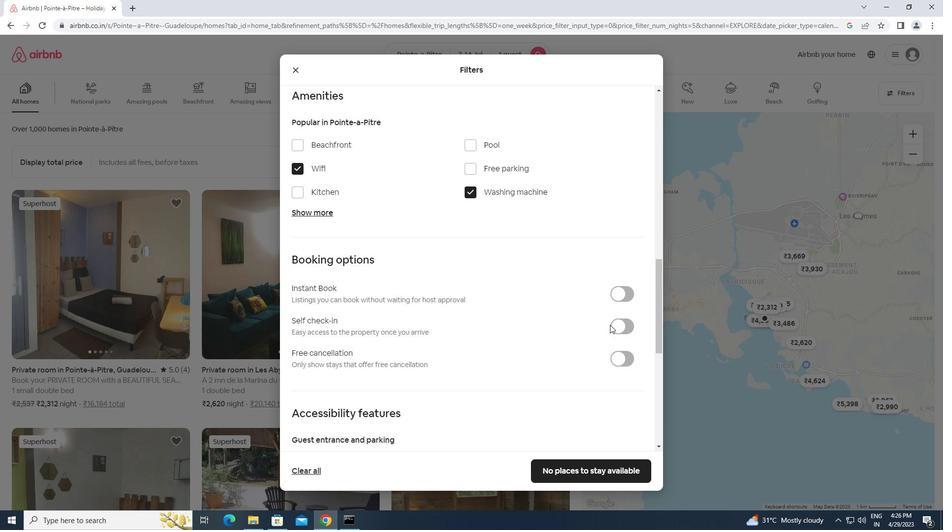 
Action: Mouse moved to (435, 380)
Screenshot: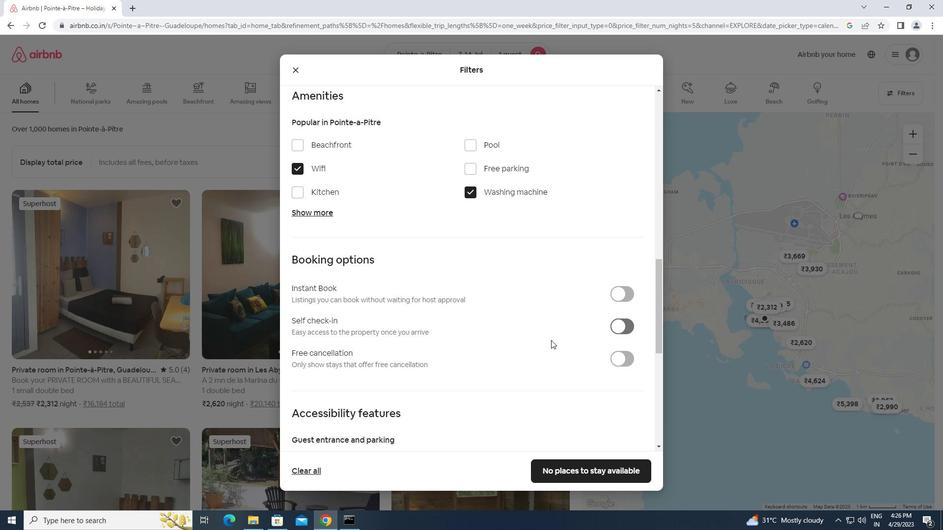 
Action: Mouse scrolled (435, 380) with delta (0, 0)
Screenshot: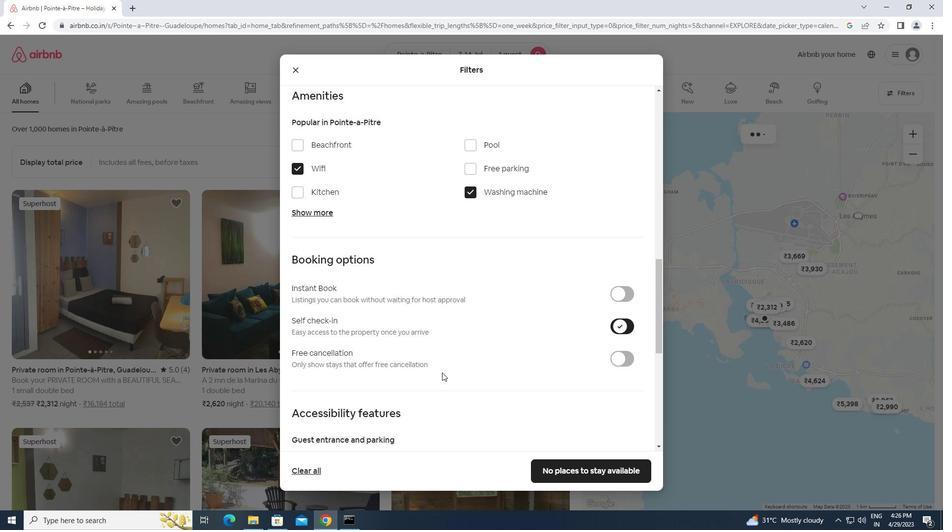 
Action: Mouse scrolled (435, 380) with delta (0, 0)
Screenshot: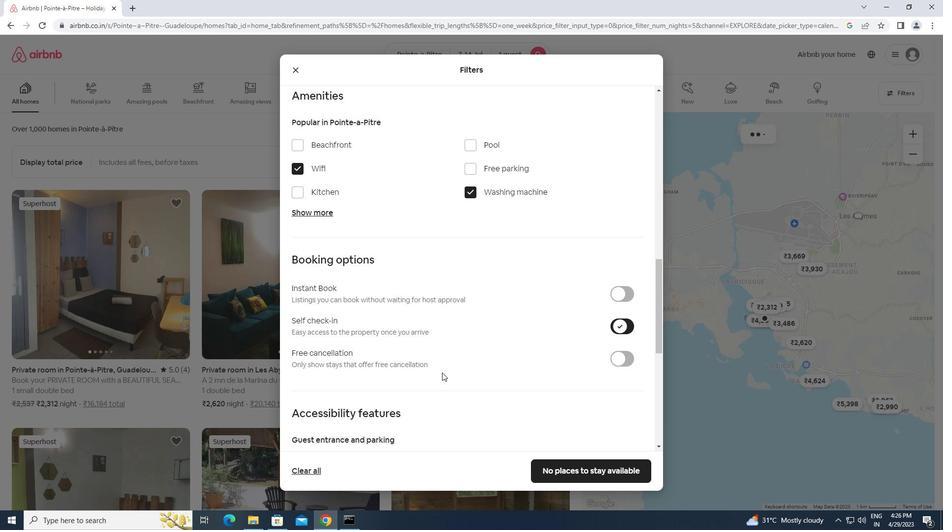 
Action: Mouse scrolled (435, 380) with delta (0, 0)
Screenshot: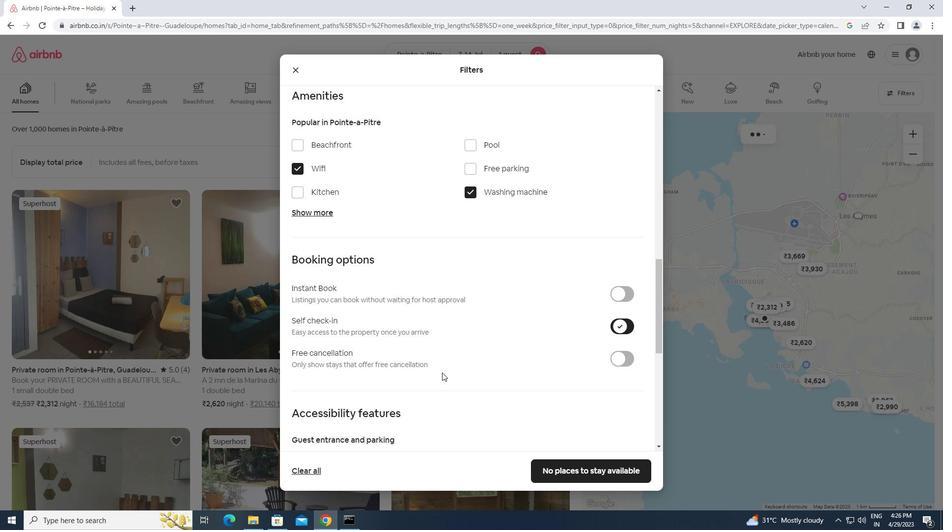 
Action: Mouse moved to (435, 381)
Screenshot: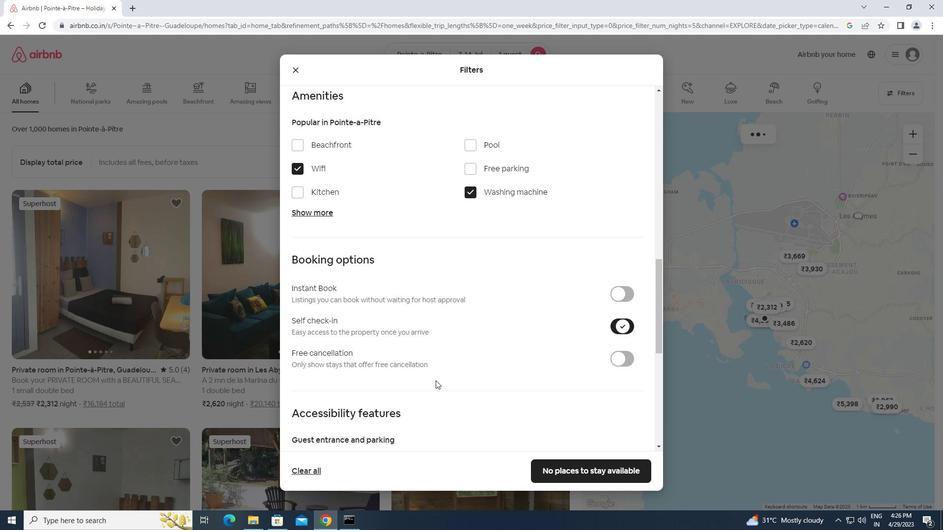 
Action: Mouse scrolled (435, 381) with delta (0, 0)
Screenshot: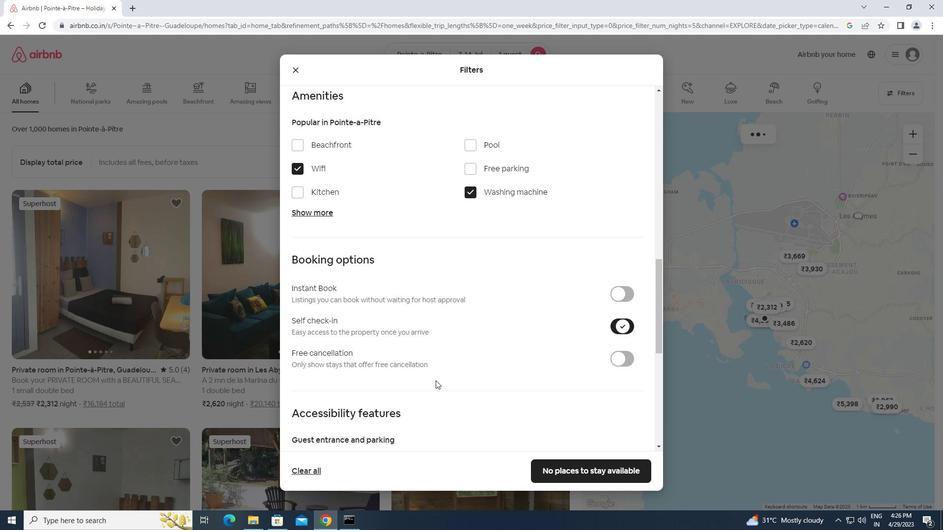 
Action: Mouse moved to (435, 384)
Screenshot: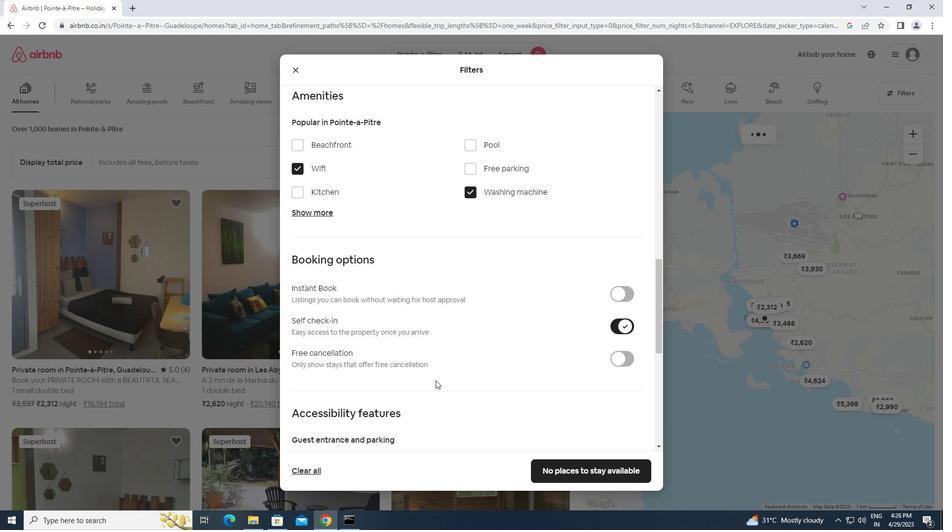 
Action: Mouse scrolled (435, 384) with delta (0, 0)
Screenshot: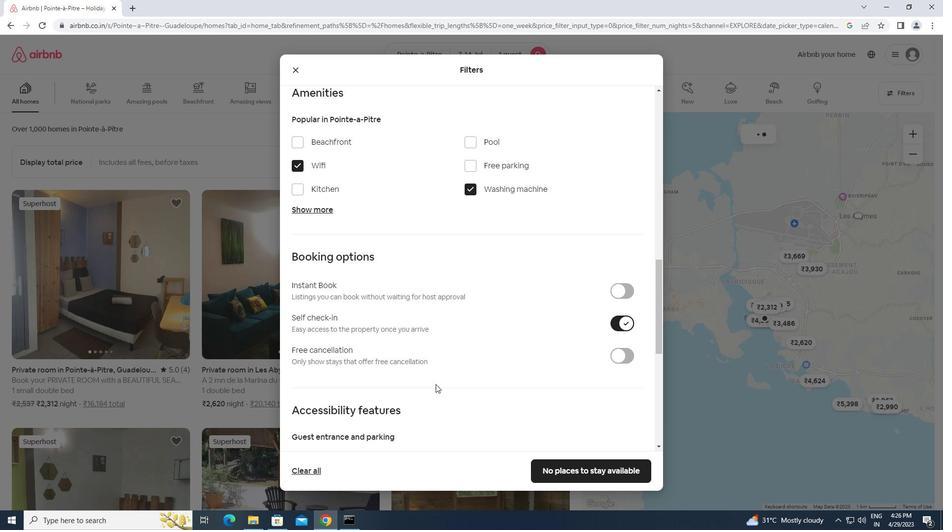 
Action: Mouse scrolled (435, 384) with delta (0, 0)
Screenshot: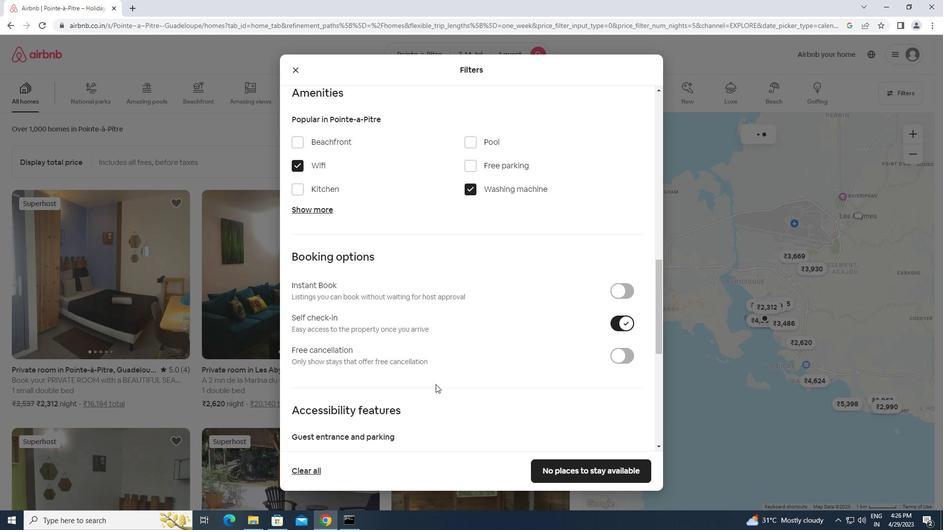 
Action: Mouse scrolled (435, 384) with delta (0, 0)
Screenshot: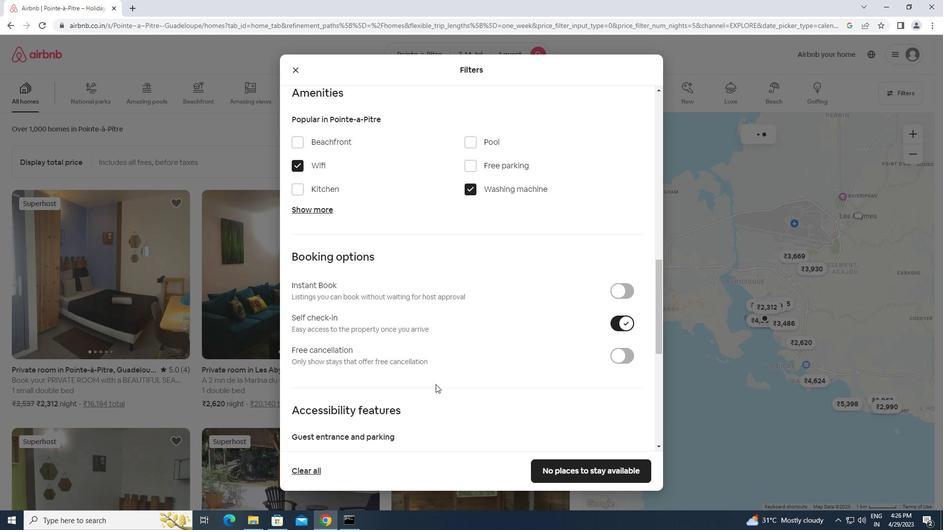 
Action: Mouse scrolled (435, 384) with delta (0, 0)
Screenshot: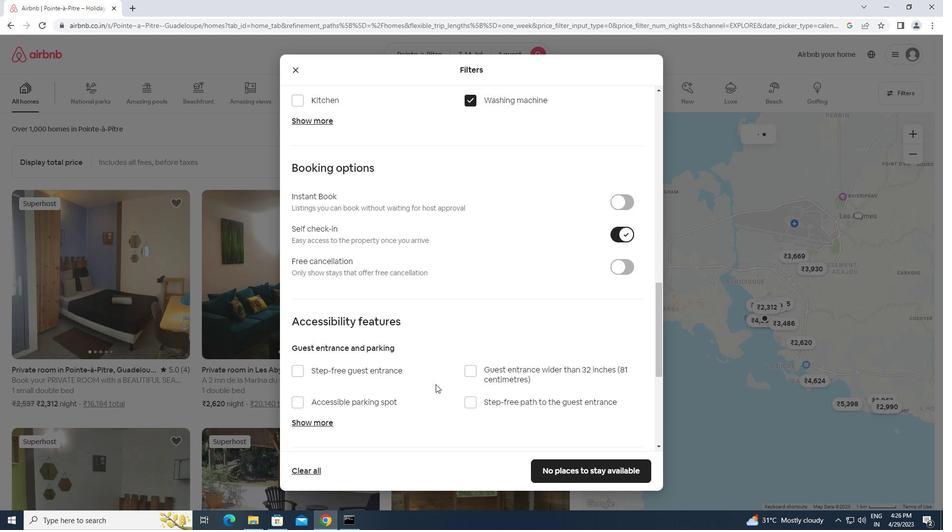 
Action: Mouse moved to (296, 381)
Screenshot: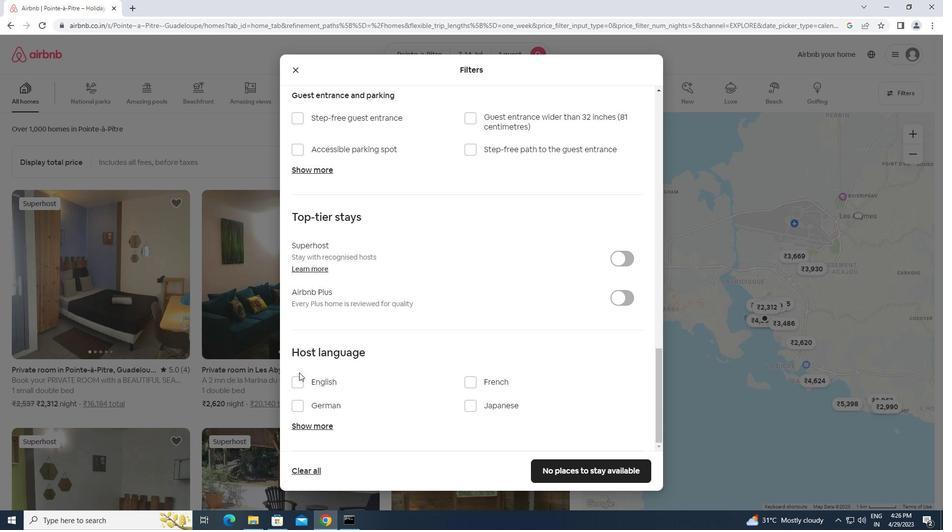 
Action: Mouse pressed left at (296, 381)
Screenshot: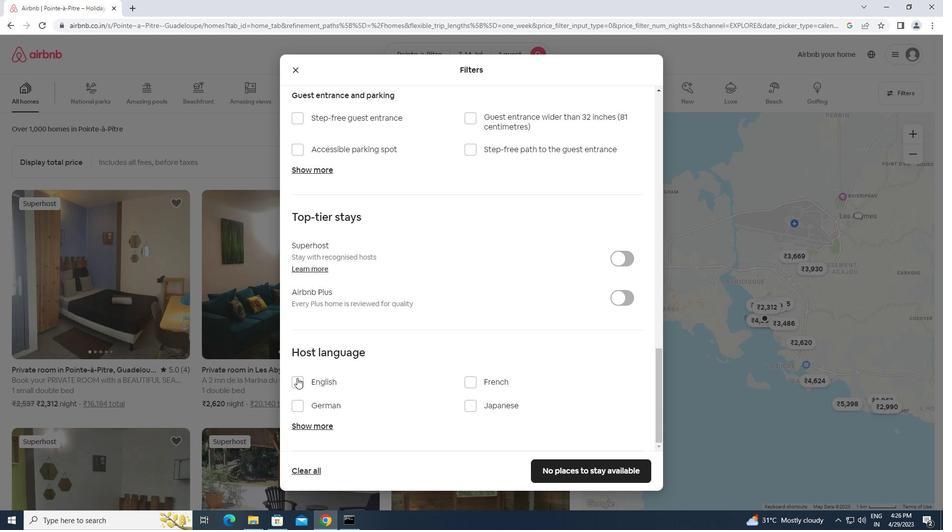
Action: Mouse moved to (610, 467)
Screenshot: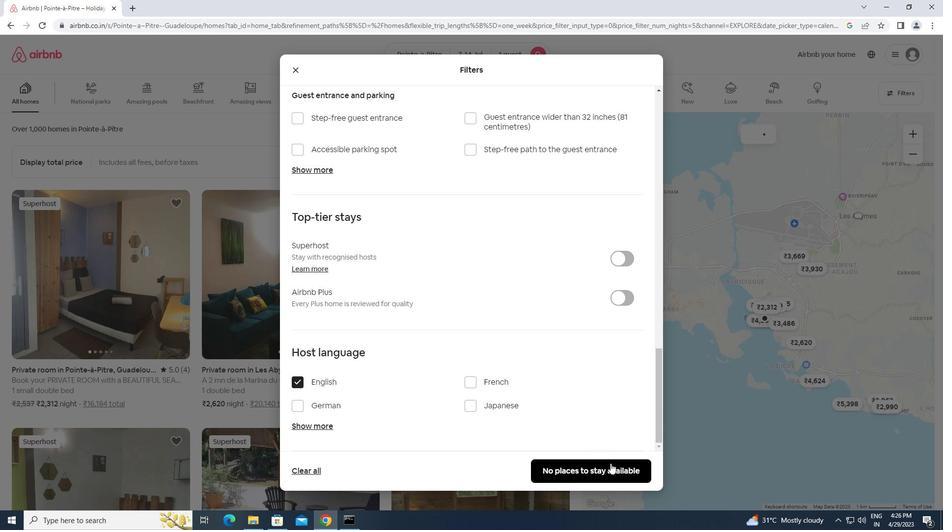 
Action: Mouse pressed left at (610, 467)
Screenshot: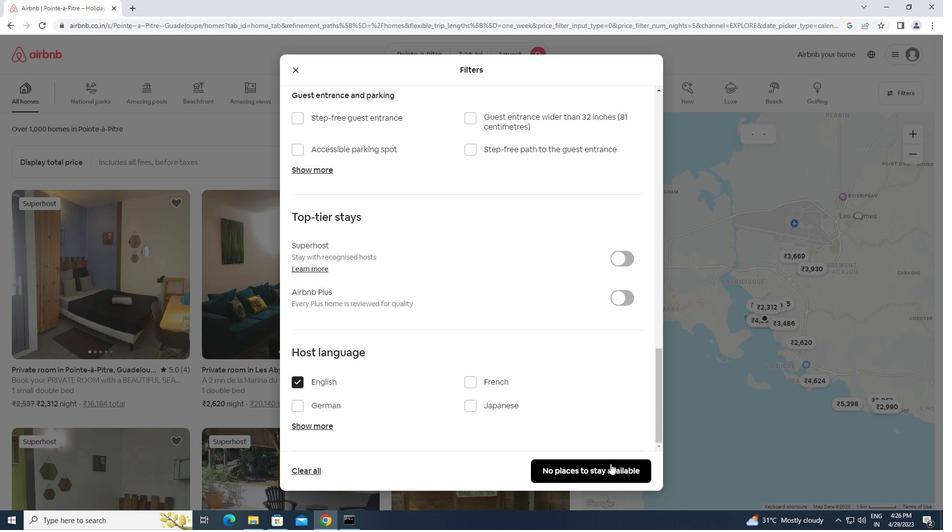 
